 Task: Look for space in Roskilde, Denmark from 9th August, 2023 to 12th August, 2023 for 1 adult in price range Rs.6000 to Rs.15000. Place can be entire place with 1  bedroom having 1 bed and 1 bathroom. Property type can be house, flat, guest house. Amenities needed are: wifi. Booking option can be shelf check-in. Required host language is English.
Action: Mouse moved to (660, 95)
Screenshot: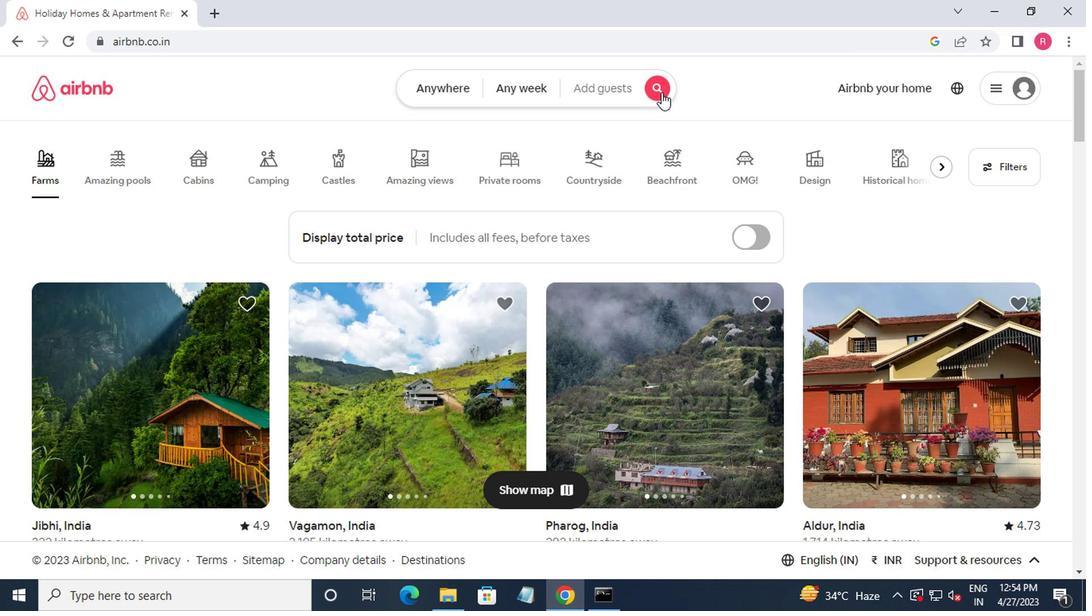 
Action: Mouse pressed left at (660, 95)
Screenshot: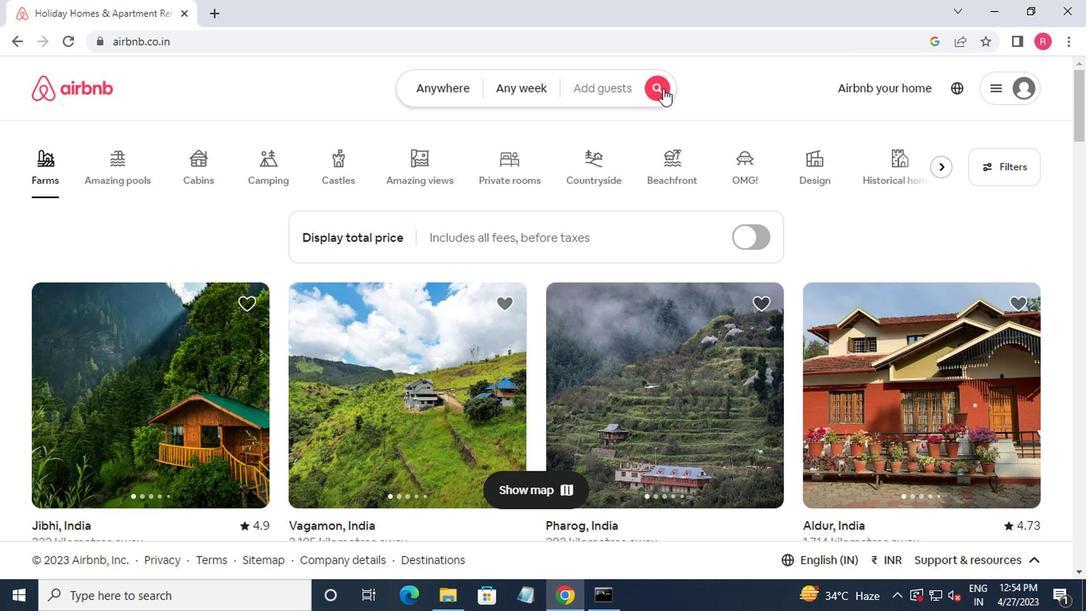 
Action: Mouse moved to (286, 173)
Screenshot: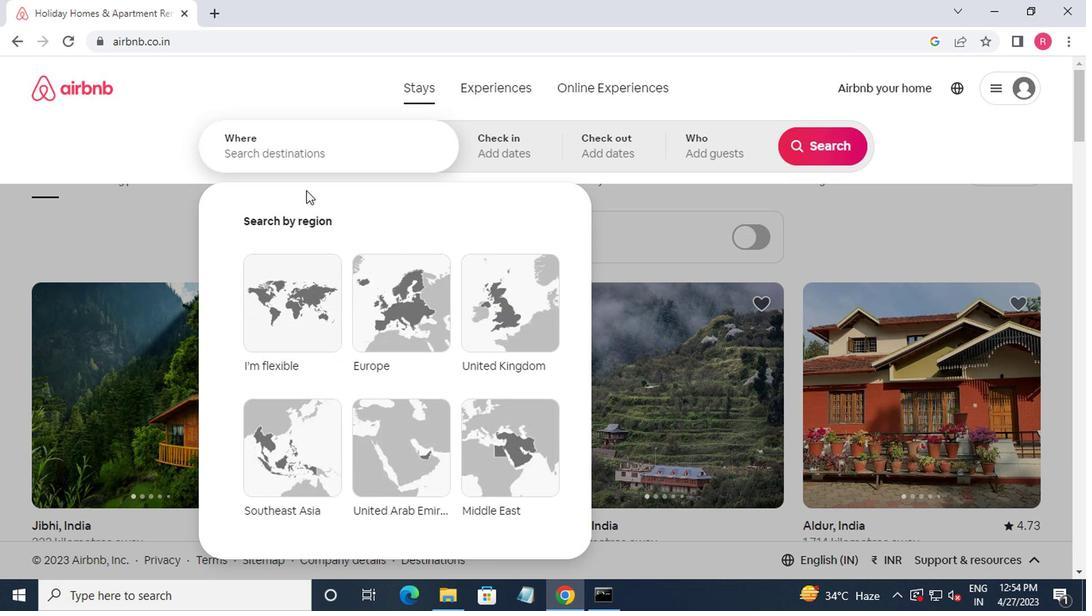 
Action: Mouse pressed left at (286, 173)
Screenshot: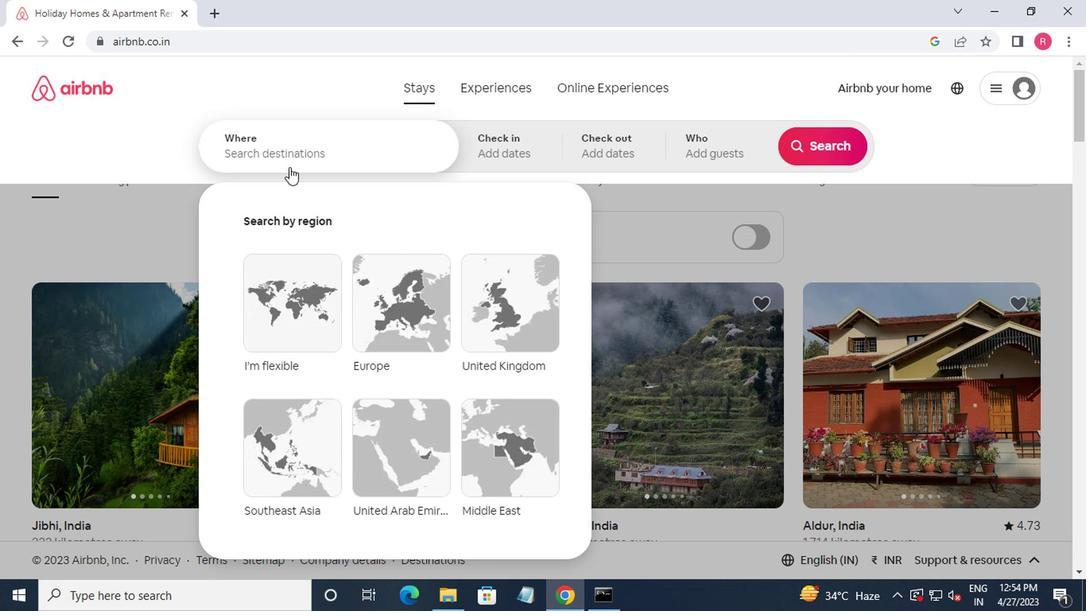
Action: Mouse moved to (306, 173)
Screenshot: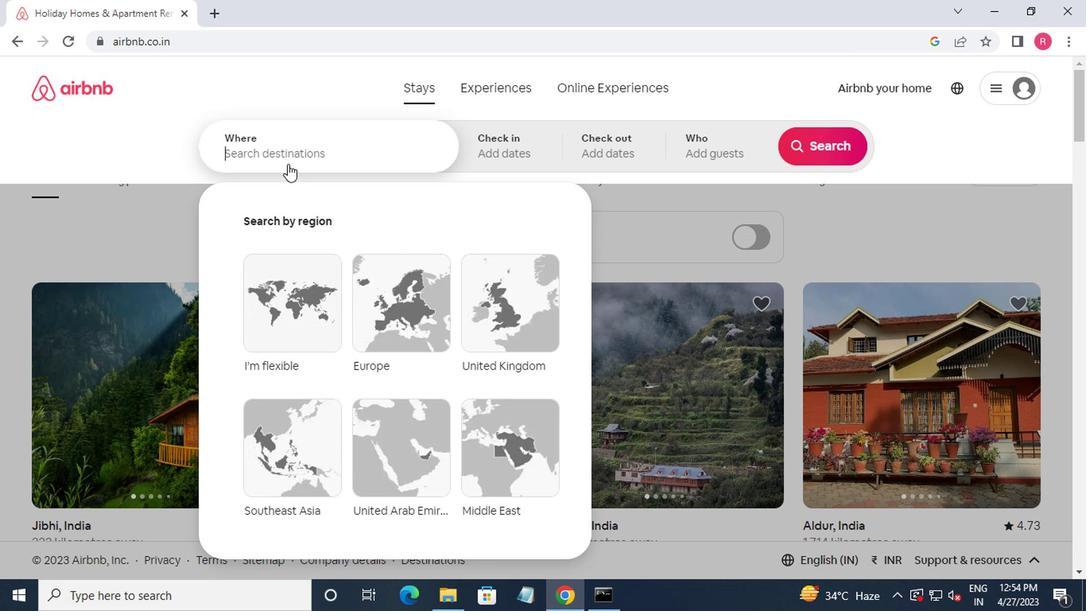 
Action: Key pressed so<Key.backspace><Key.backspace><Key.backspace>roskilde,de<Key.down><Key.enter>
Screenshot: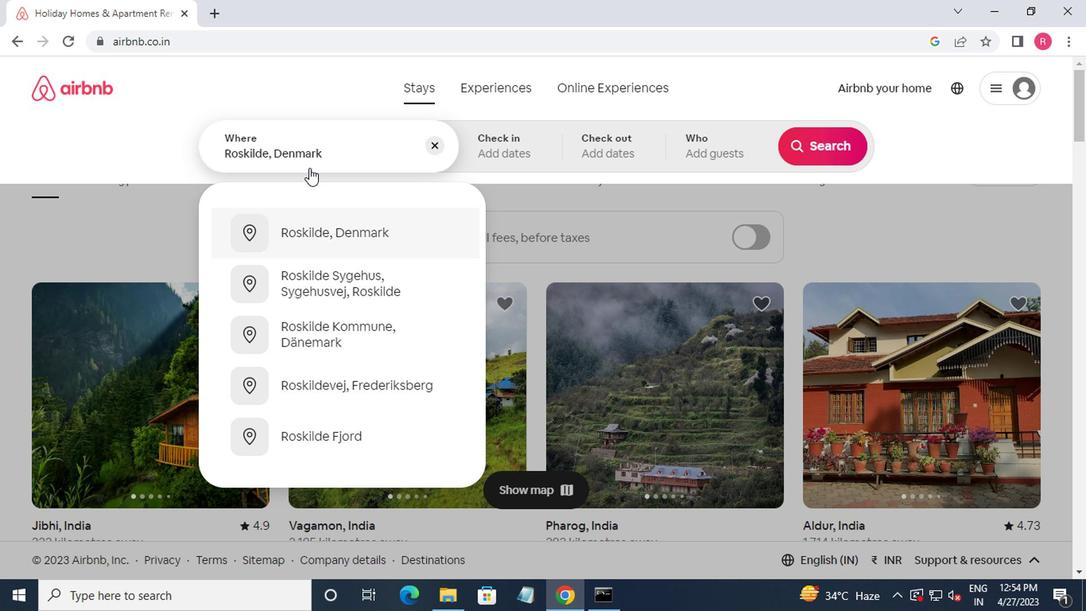 
Action: Mouse moved to (808, 281)
Screenshot: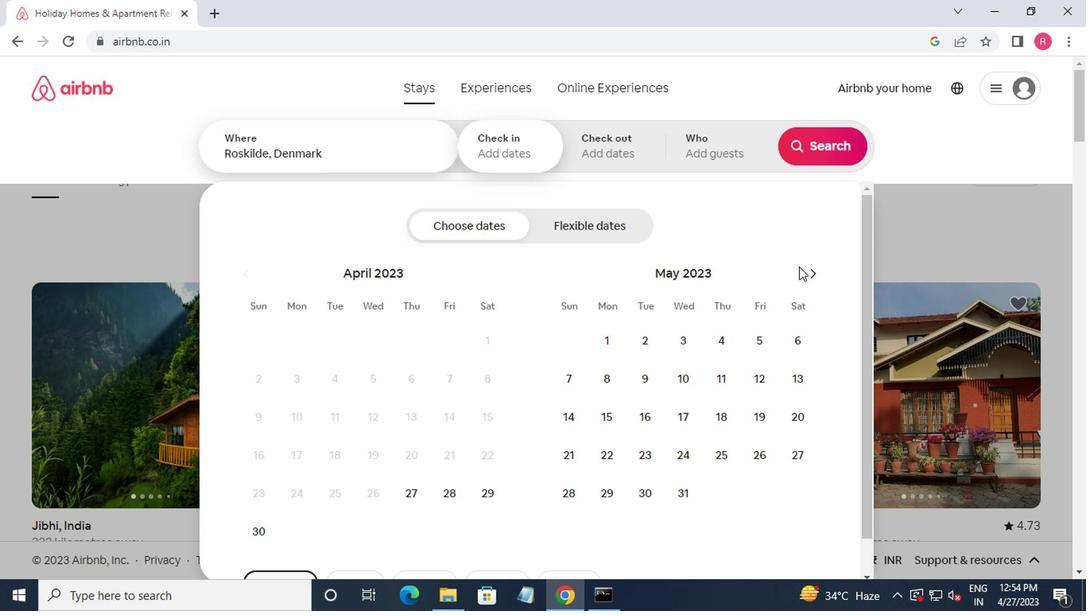 
Action: Mouse pressed left at (808, 281)
Screenshot: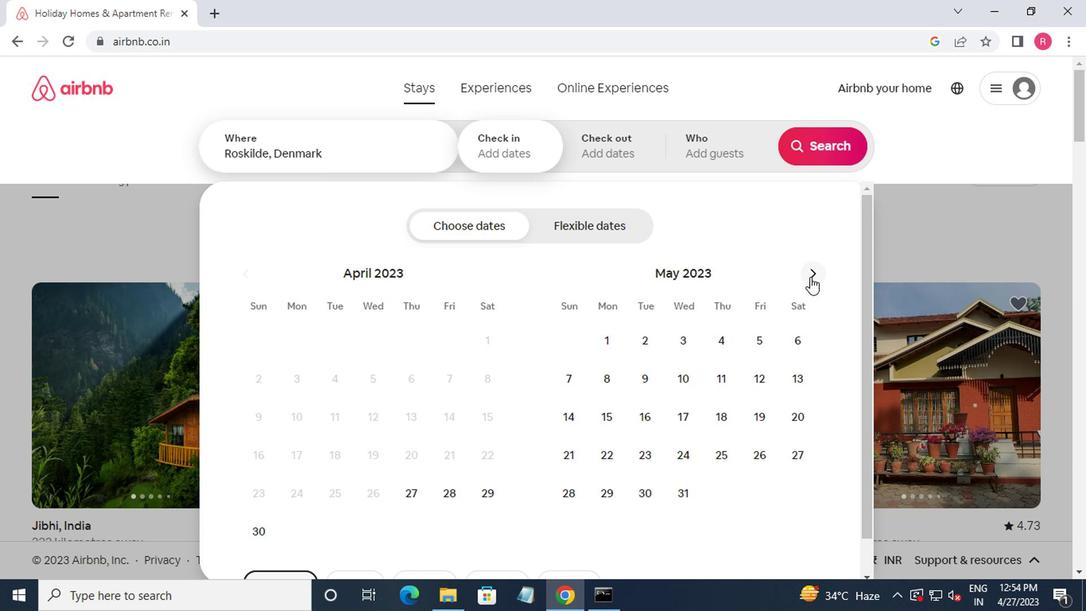 
Action: Mouse pressed left at (808, 281)
Screenshot: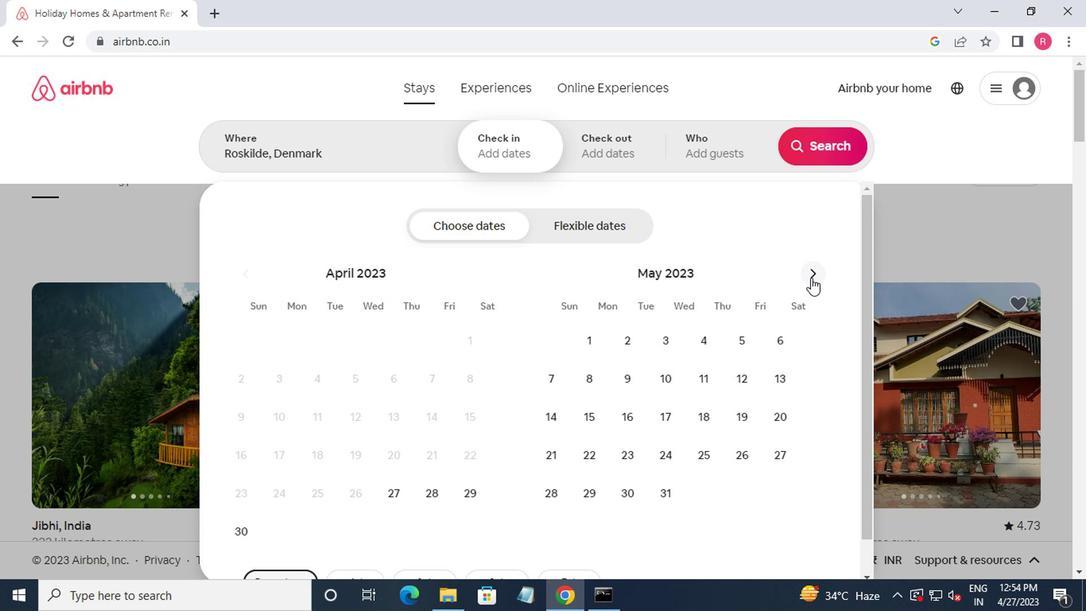 
Action: Mouse pressed left at (808, 281)
Screenshot: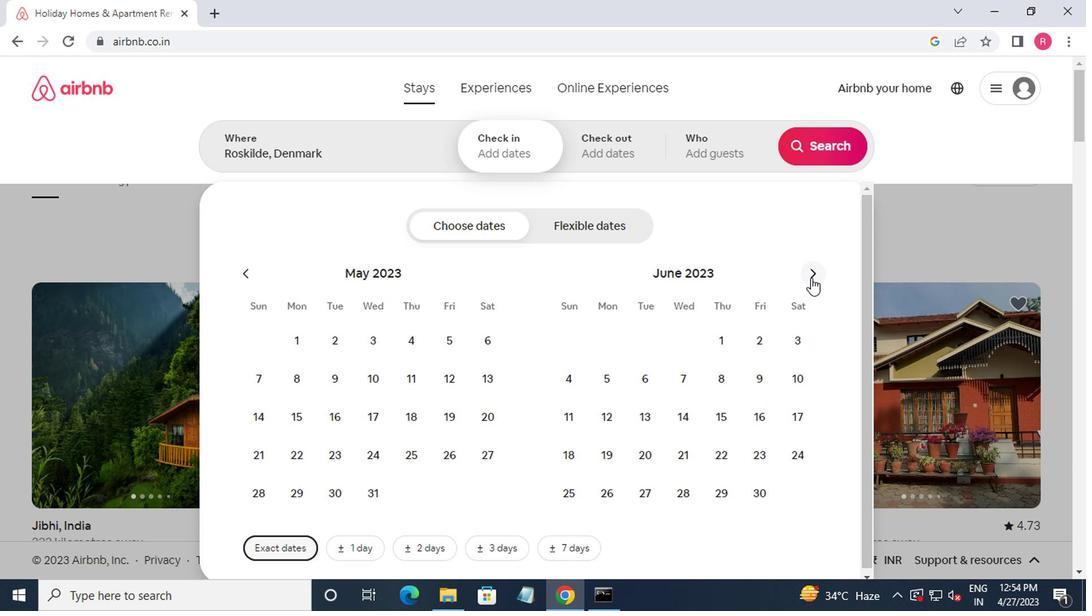 
Action: Mouse moved to (678, 381)
Screenshot: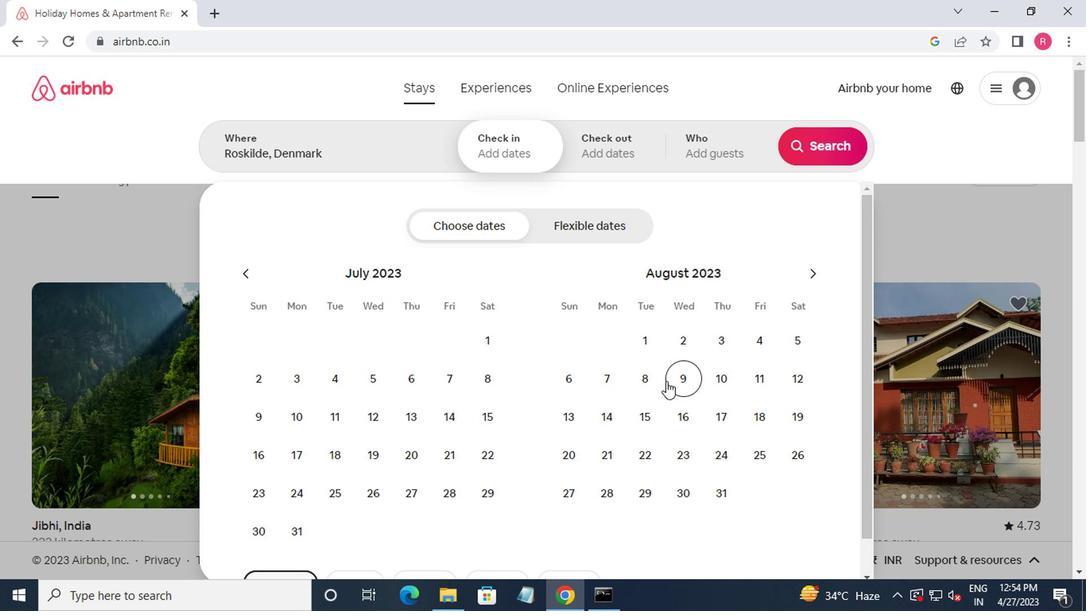 
Action: Mouse pressed left at (678, 381)
Screenshot: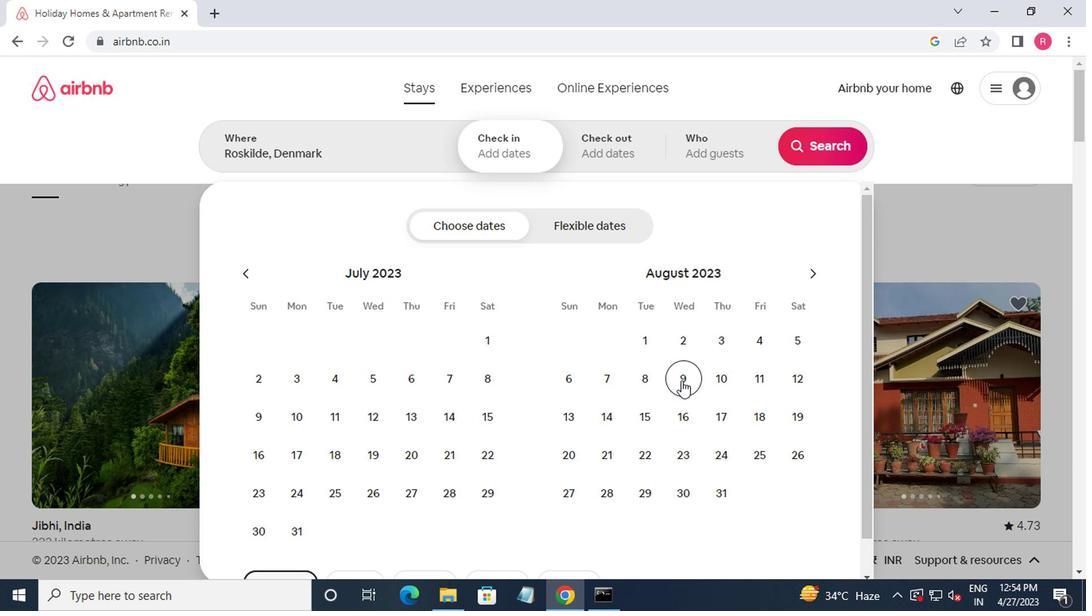 
Action: Mouse moved to (783, 389)
Screenshot: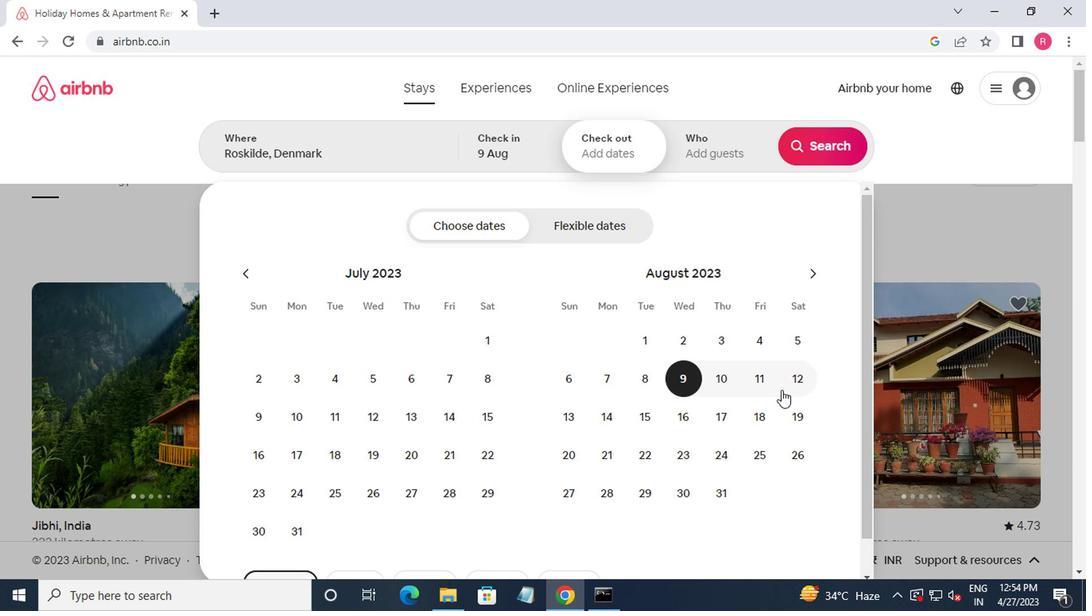 
Action: Mouse pressed left at (783, 389)
Screenshot: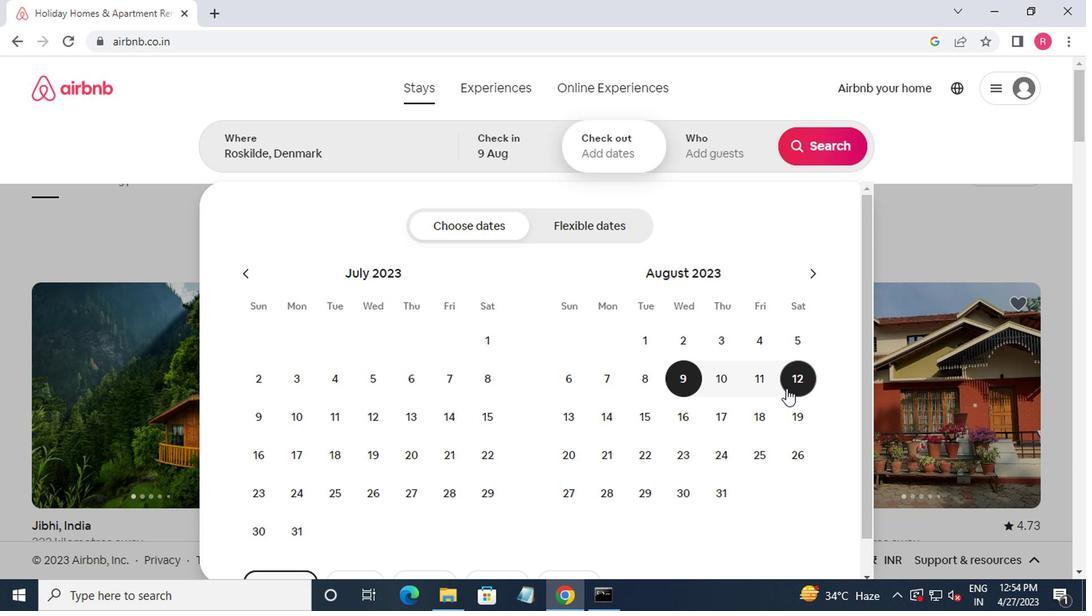 
Action: Mouse moved to (693, 148)
Screenshot: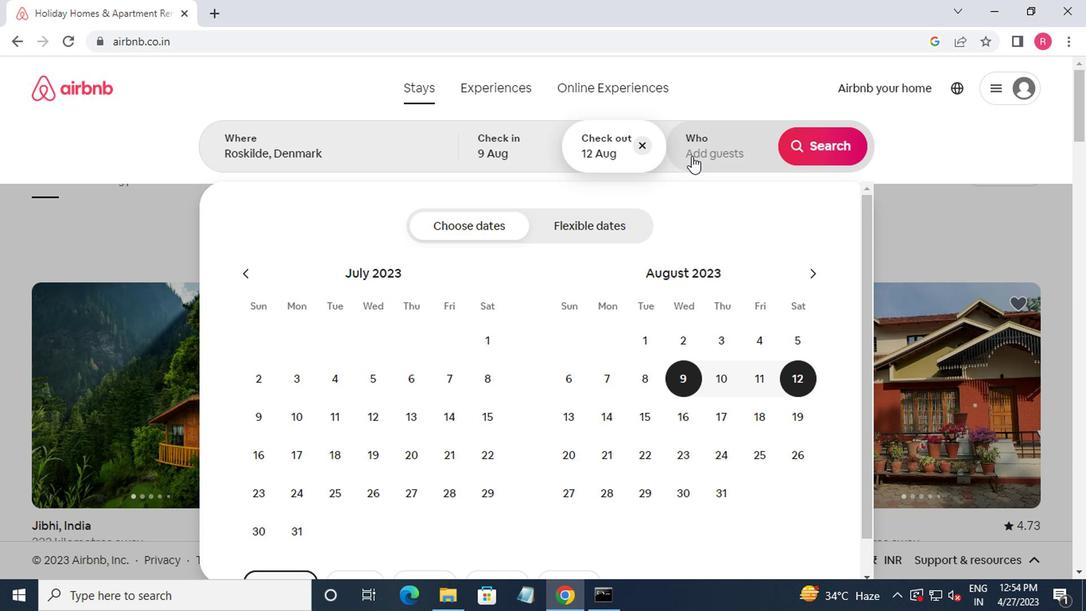 
Action: Mouse pressed left at (693, 148)
Screenshot: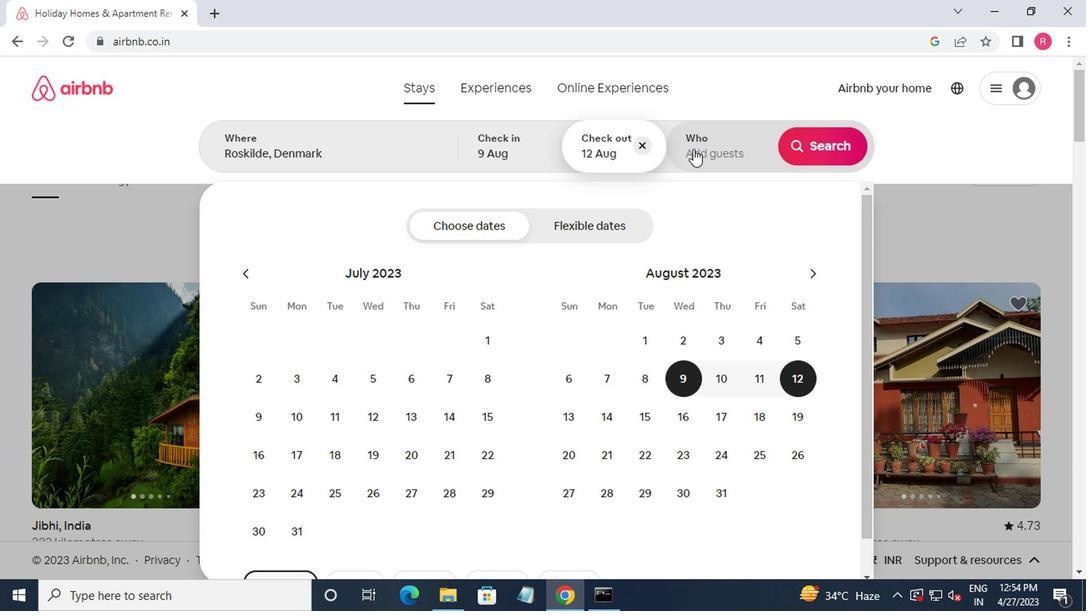 
Action: Mouse moved to (834, 238)
Screenshot: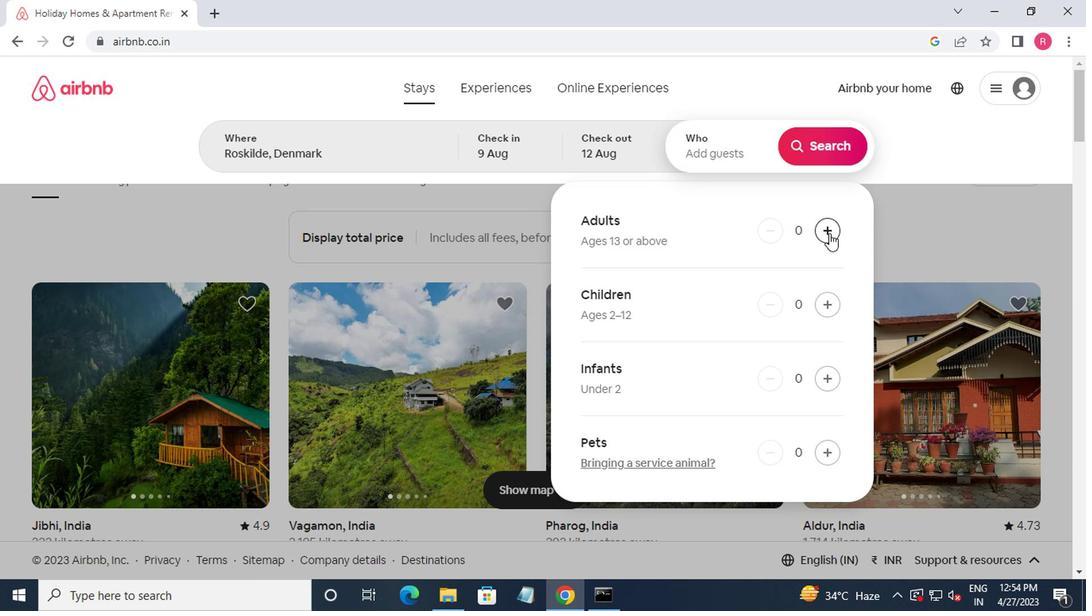 
Action: Mouse pressed left at (834, 238)
Screenshot: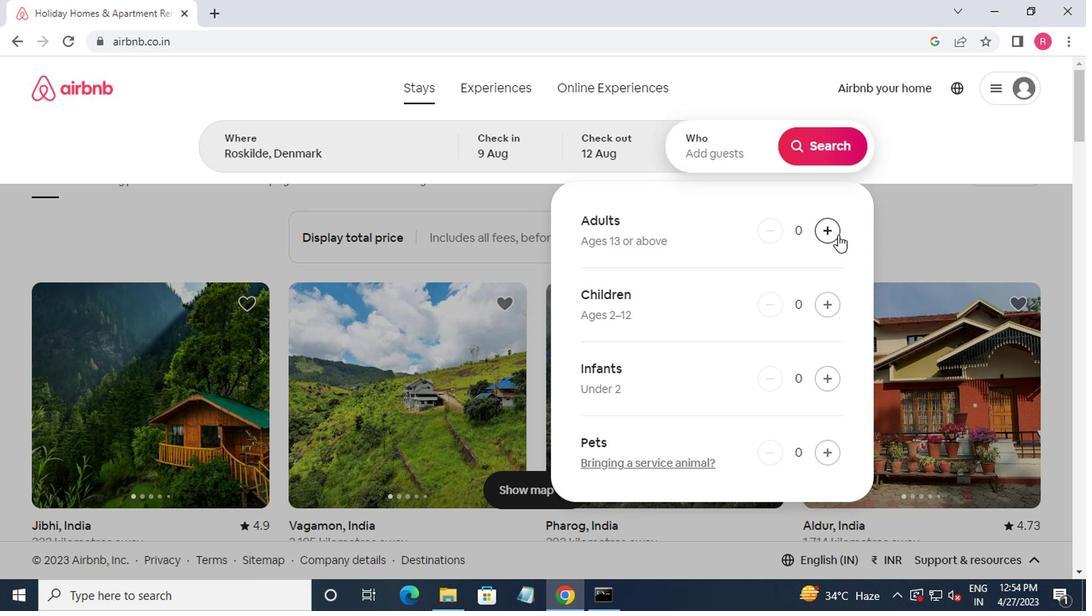 
Action: Mouse moved to (806, 151)
Screenshot: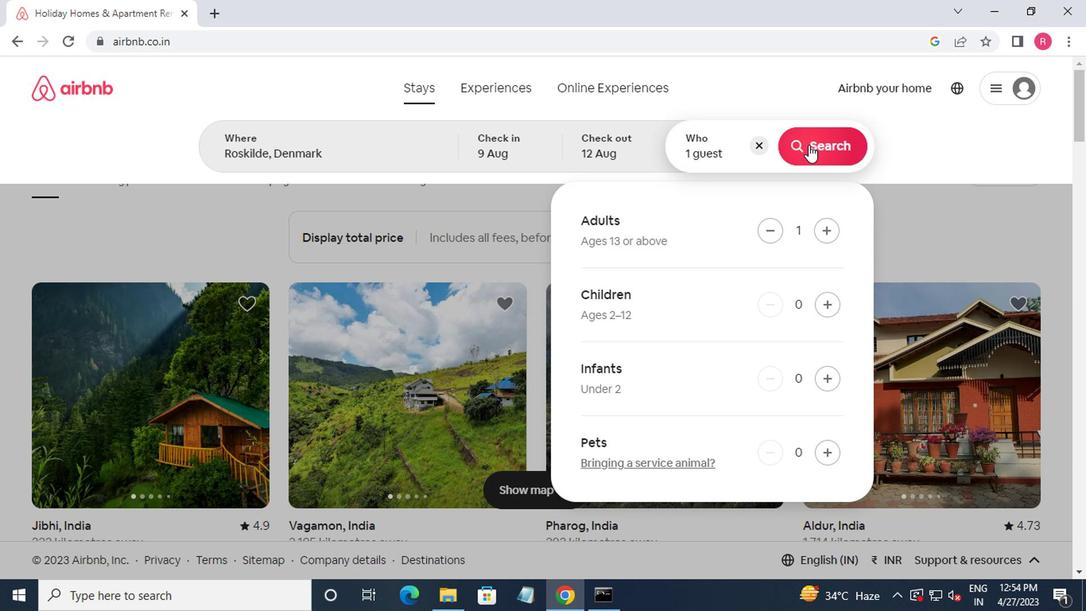 
Action: Mouse pressed left at (806, 151)
Screenshot: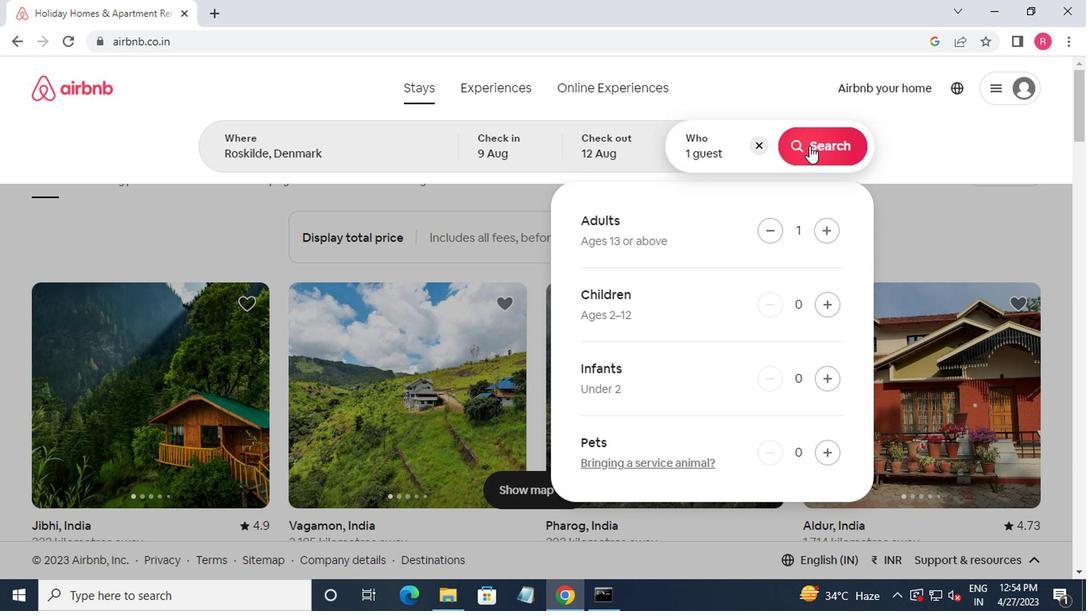 
Action: Mouse moved to (1003, 157)
Screenshot: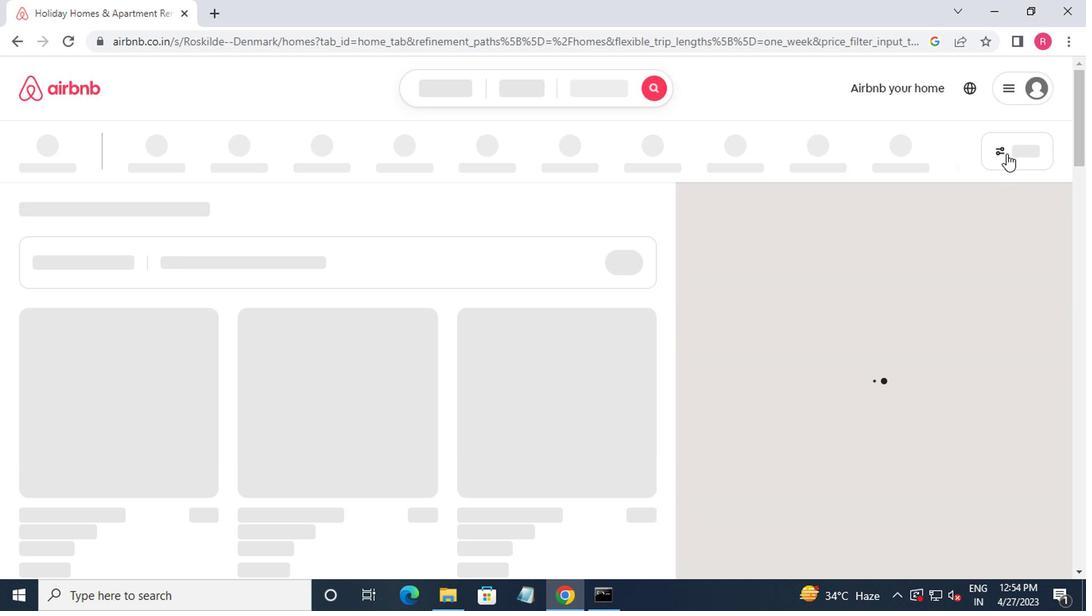 
Action: Mouse pressed left at (1003, 157)
Screenshot: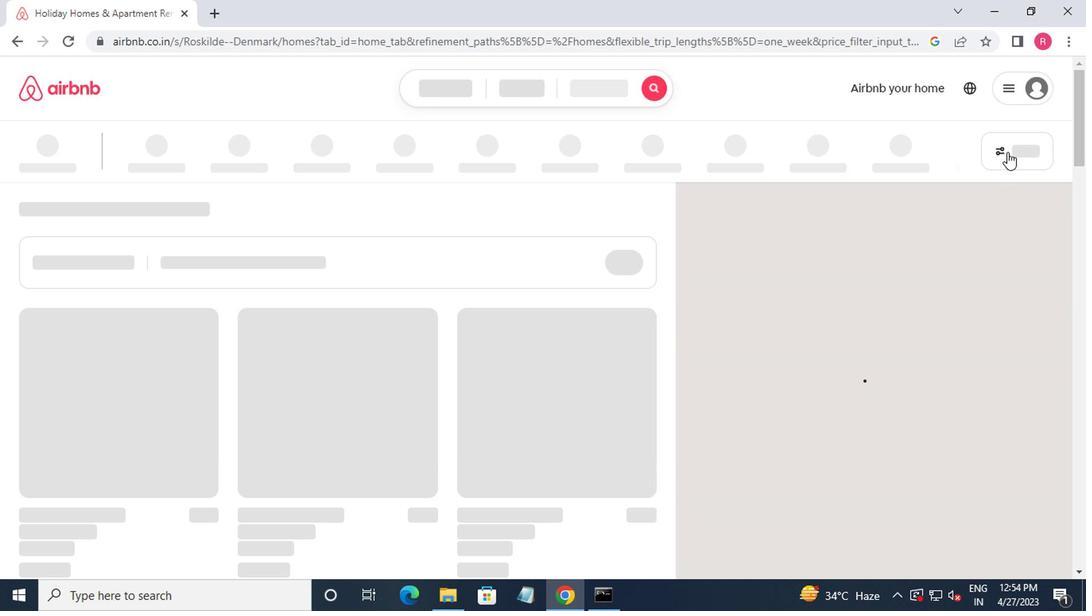
Action: Mouse moved to (354, 352)
Screenshot: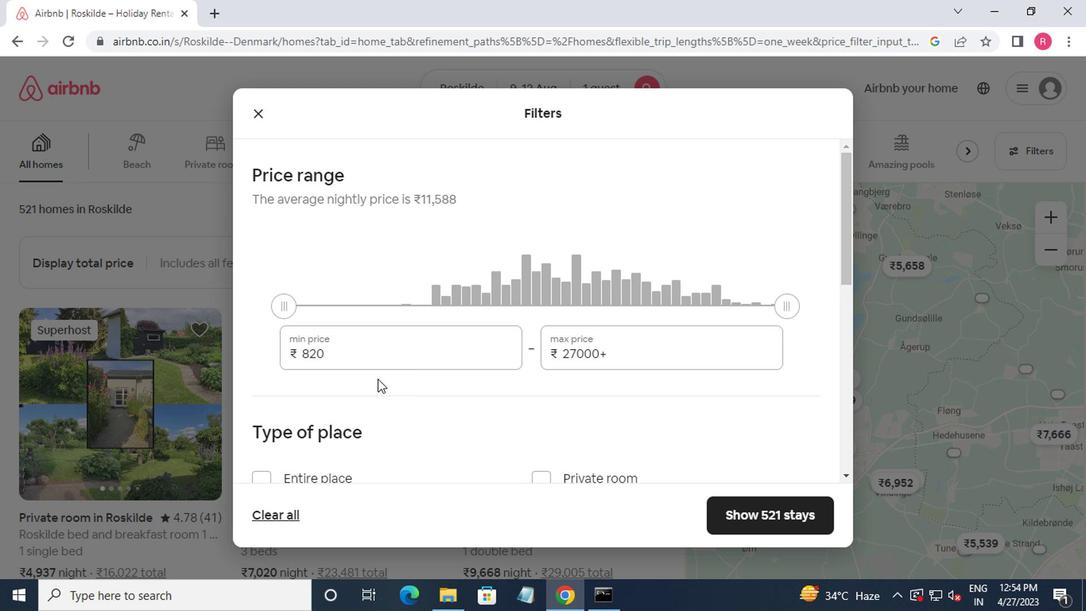 
Action: Mouse pressed left at (354, 352)
Screenshot: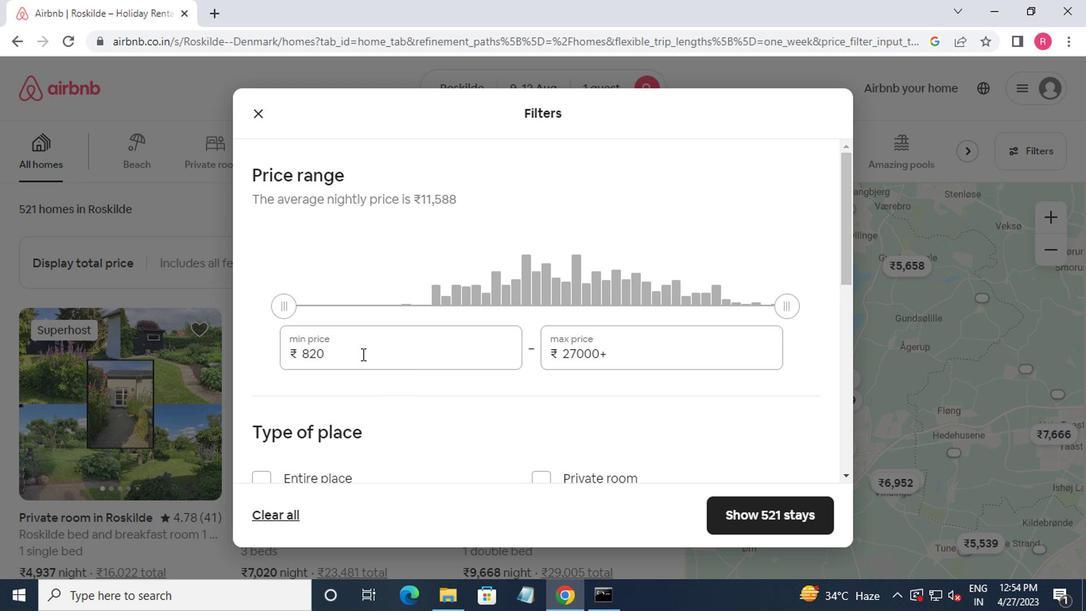 
Action: Mouse moved to (384, 339)
Screenshot: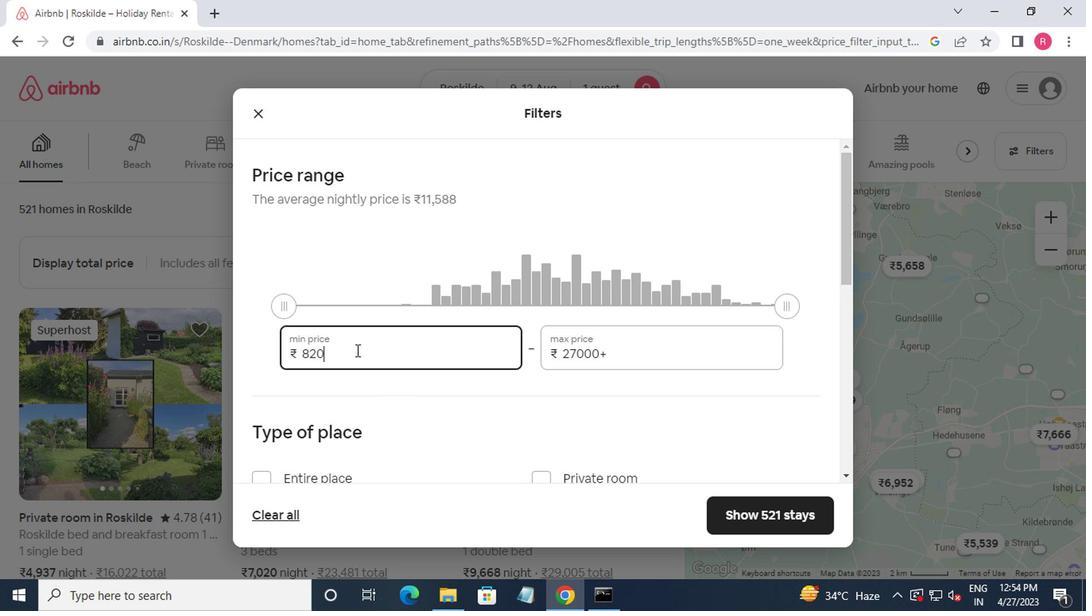 
Action: Key pressed <Key.backspace><Key.backspace><Key.backspace><Key.backspace><Key.backspace>6000<Key.tab>1<Key.backspace><Key.backspace><Key.backspace><Key.backspace><Key.backspace><Key.backspace><Key.backspace><Key.backspace><Key.backspace><Key.backspace><Key.backspace><Key.backspace>15000
Screenshot: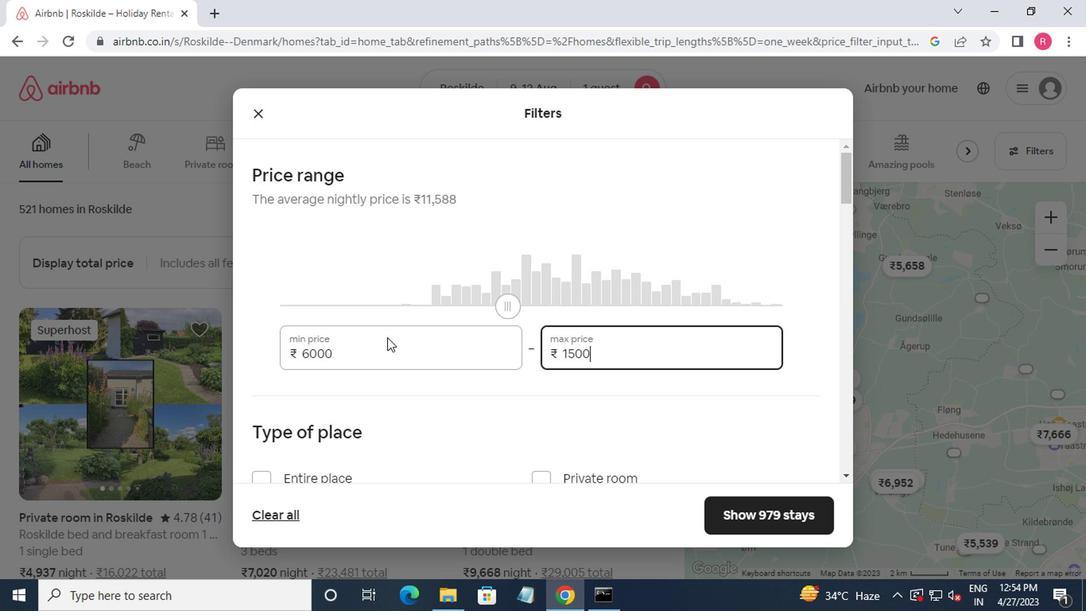 
Action: Mouse moved to (383, 337)
Screenshot: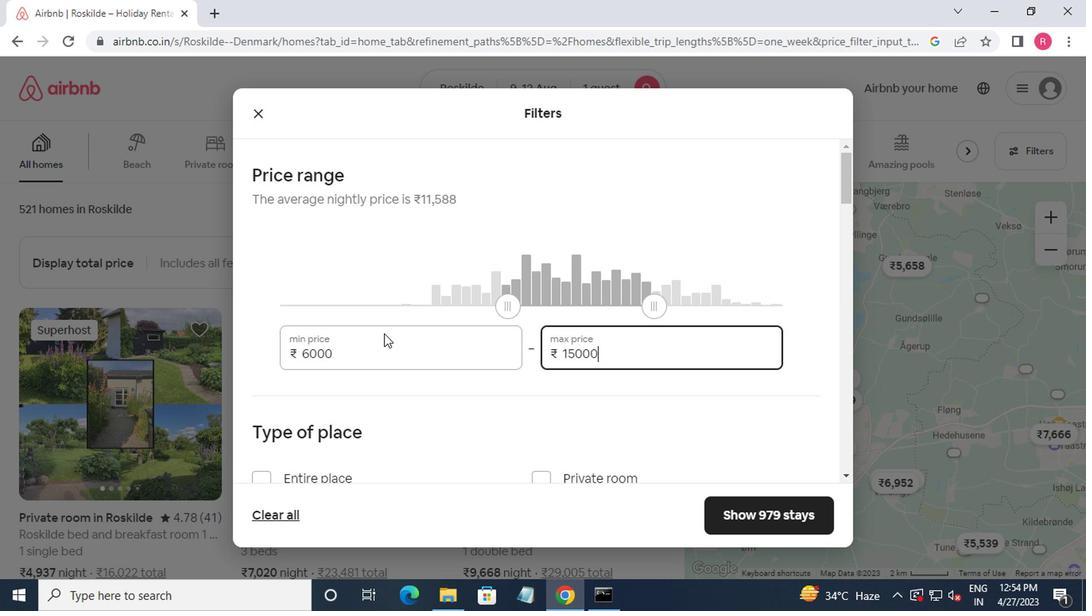 
Action: Mouse scrolled (383, 336) with delta (0, -1)
Screenshot: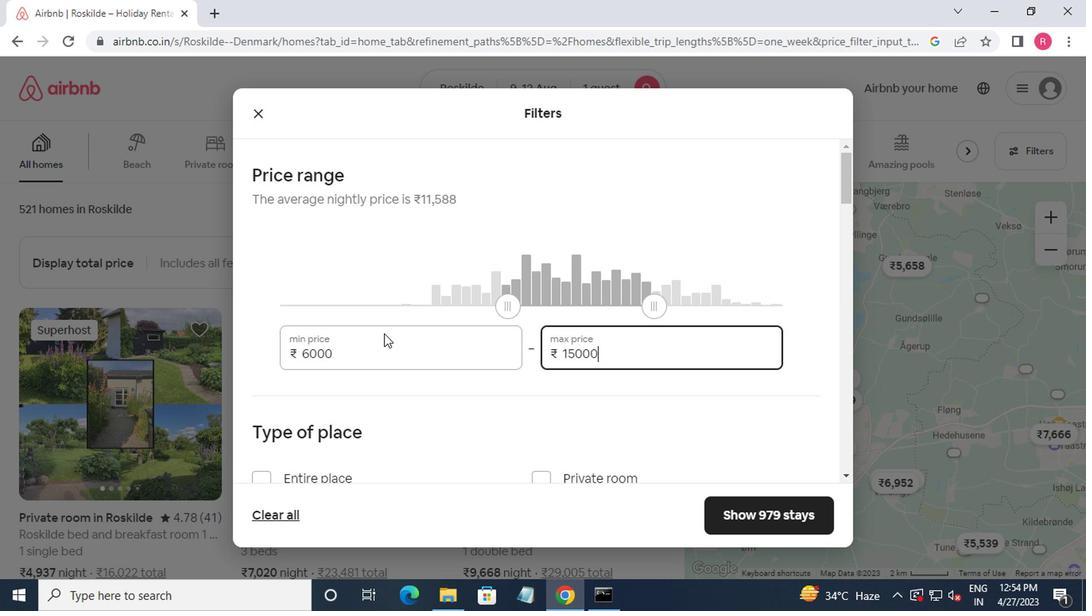 
Action: Mouse moved to (384, 337)
Screenshot: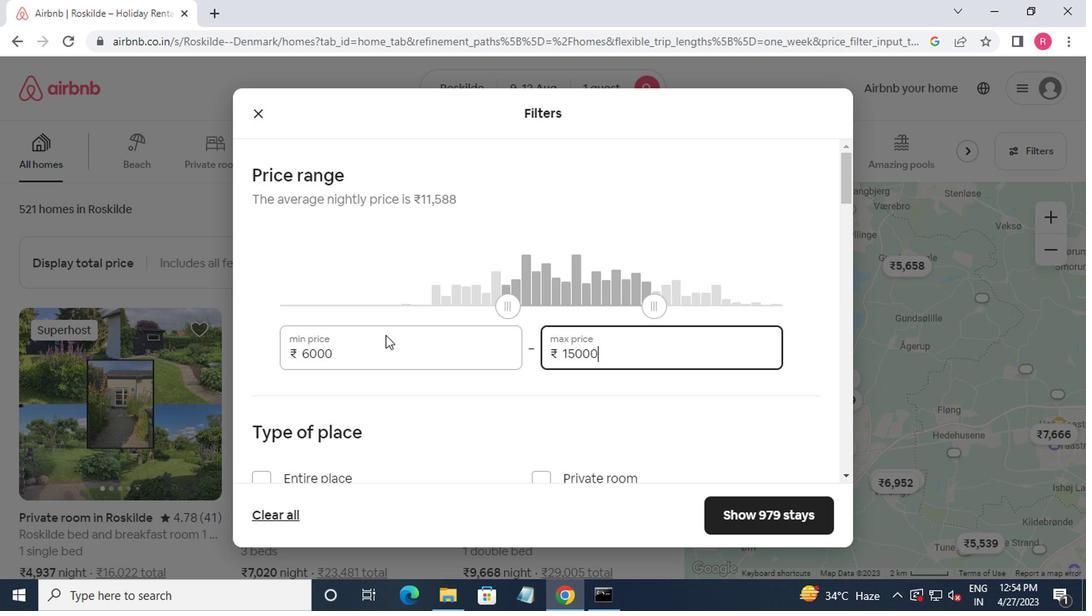 
Action: Mouse scrolled (384, 336) with delta (0, -1)
Screenshot: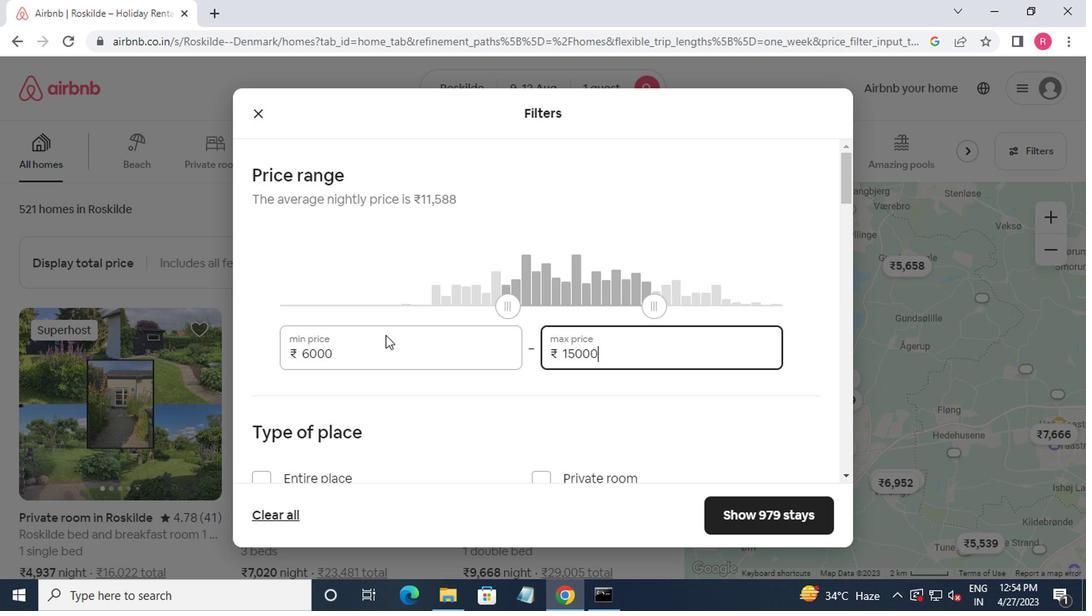 
Action: Mouse moved to (262, 333)
Screenshot: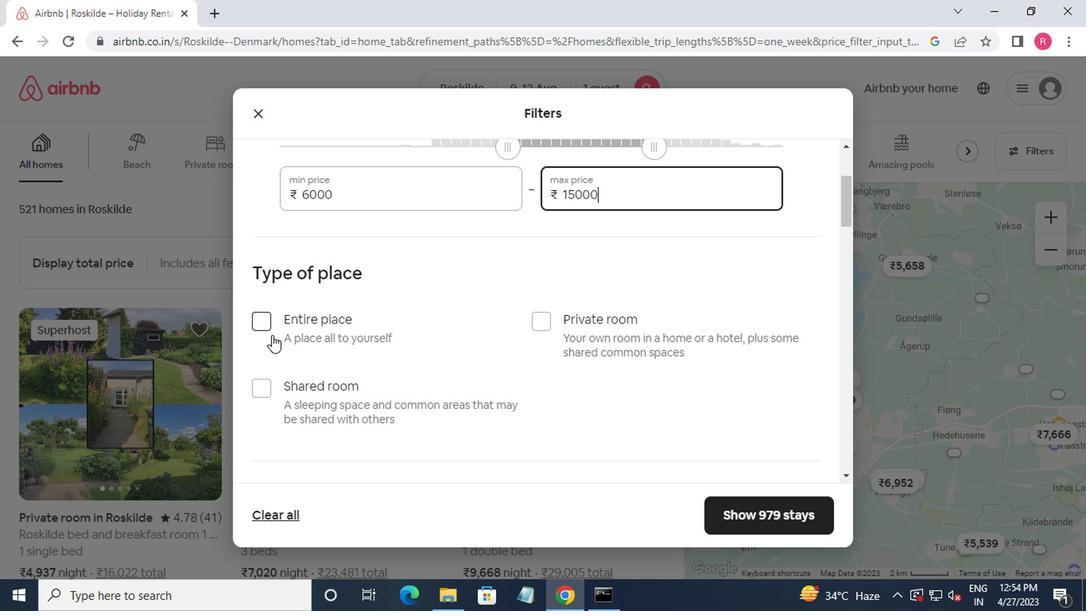 
Action: Mouse pressed left at (262, 333)
Screenshot: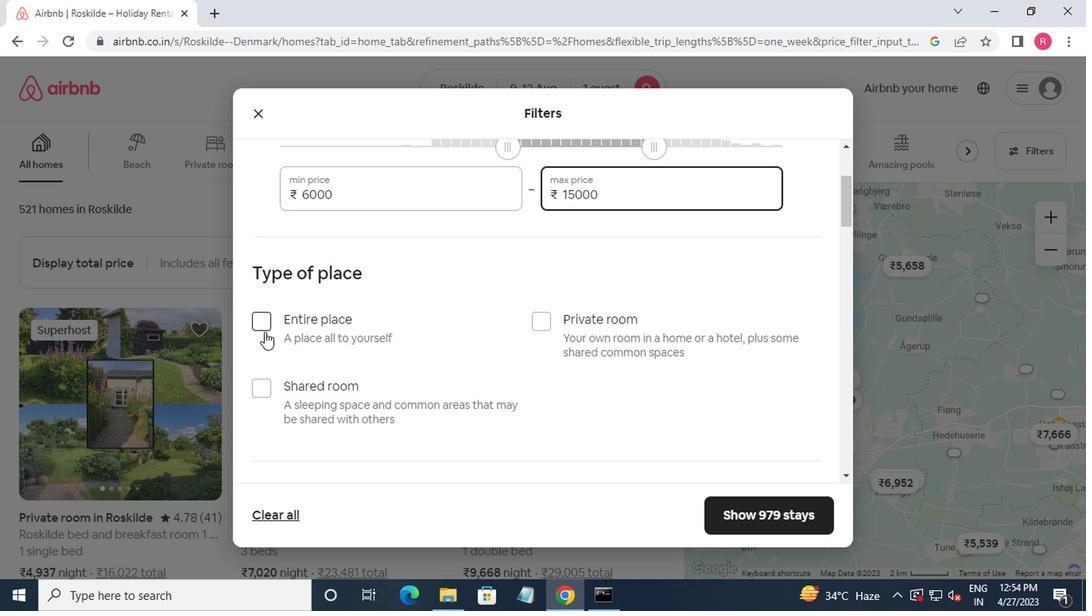 
Action: Mouse scrolled (262, 333) with delta (0, 0)
Screenshot: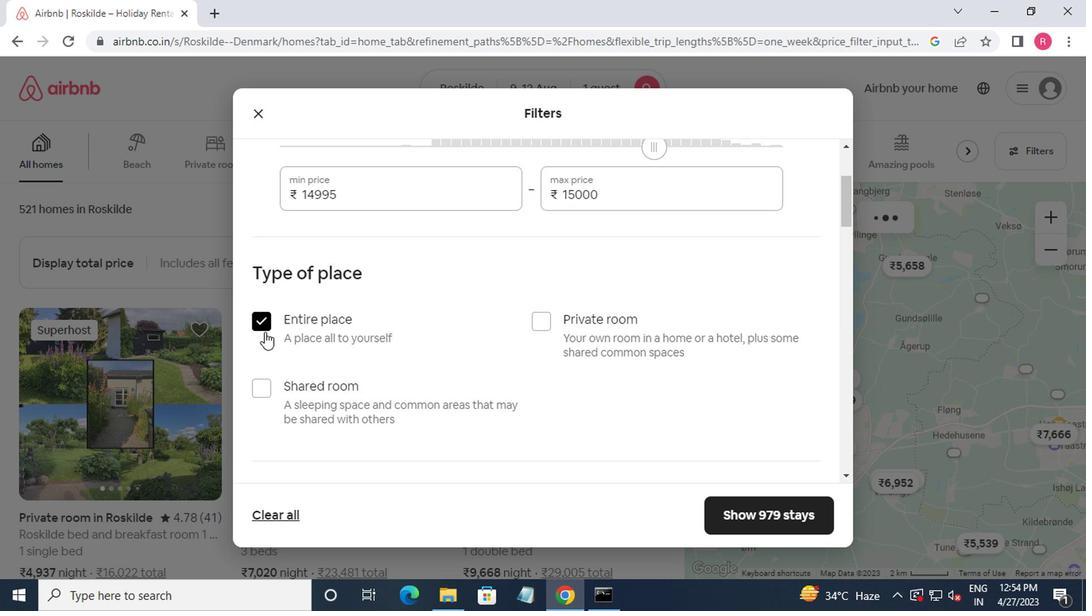 
Action: Mouse moved to (262, 333)
Screenshot: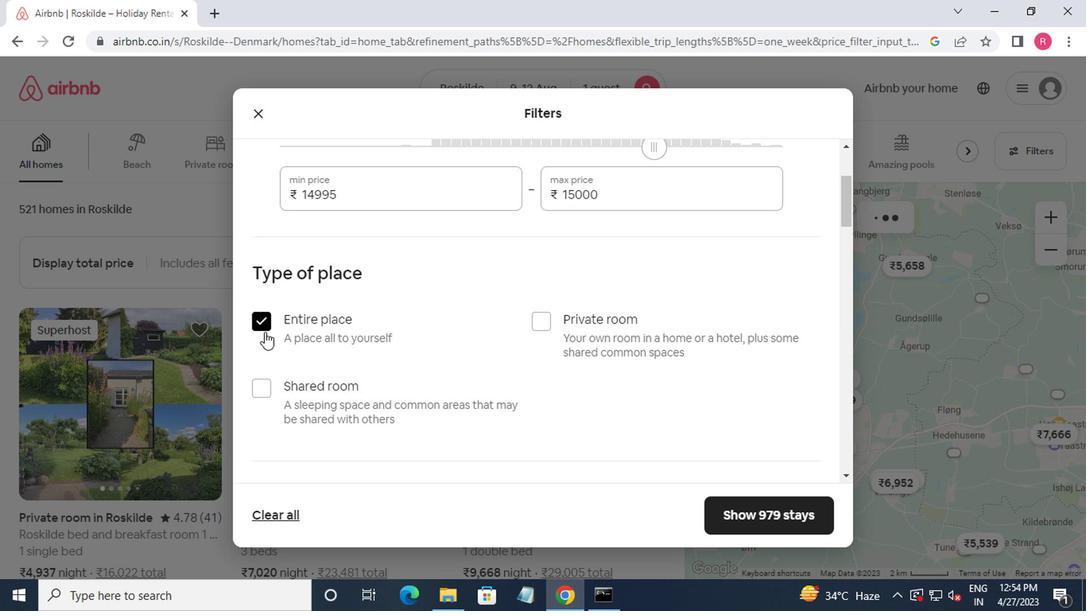 
Action: Mouse scrolled (262, 333) with delta (0, 0)
Screenshot: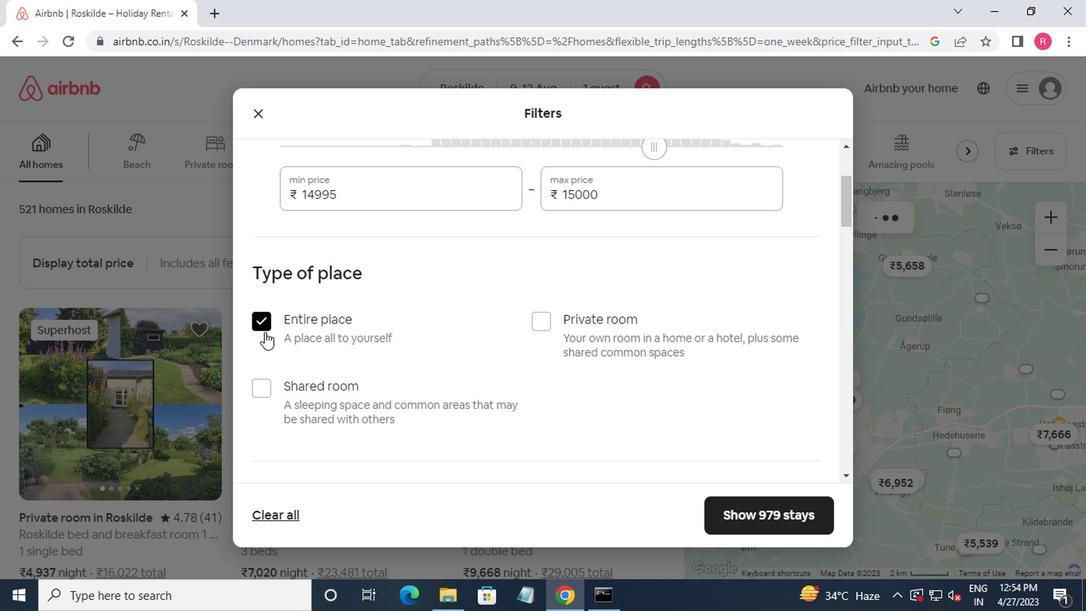 
Action: Mouse moved to (262, 334)
Screenshot: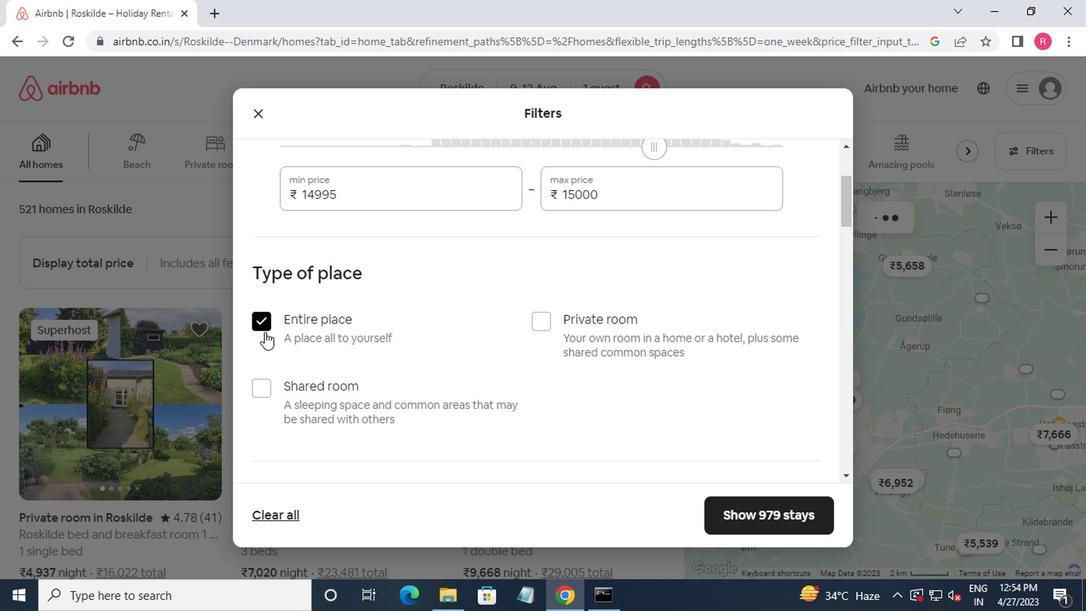 
Action: Mouse scrolled (262, 333) with delta (0, -1)
Screenshot: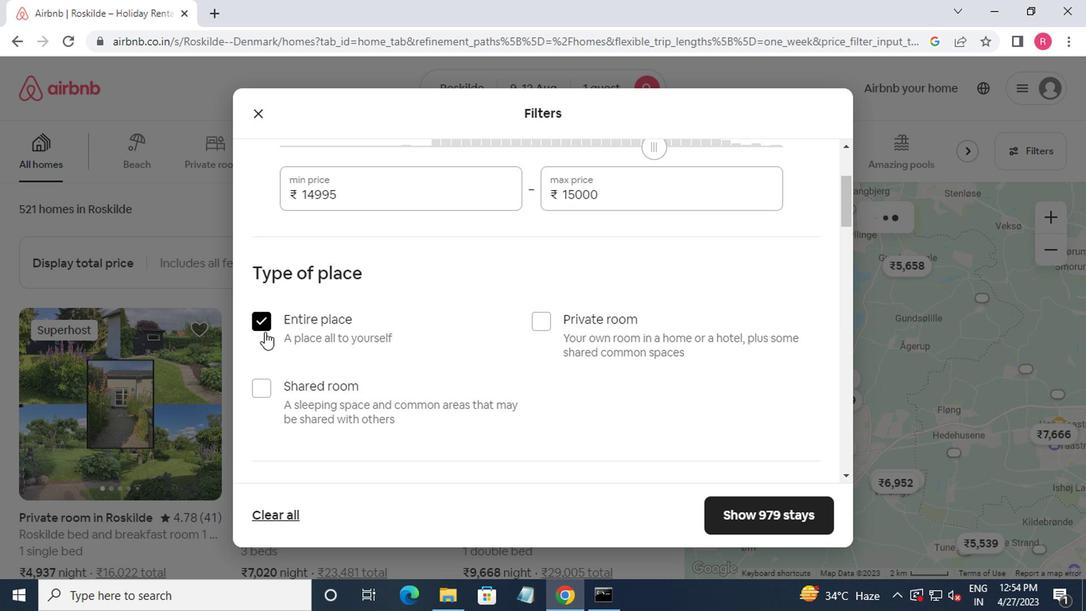 
Action: Mouse moved to (329, 343)
Screenshot: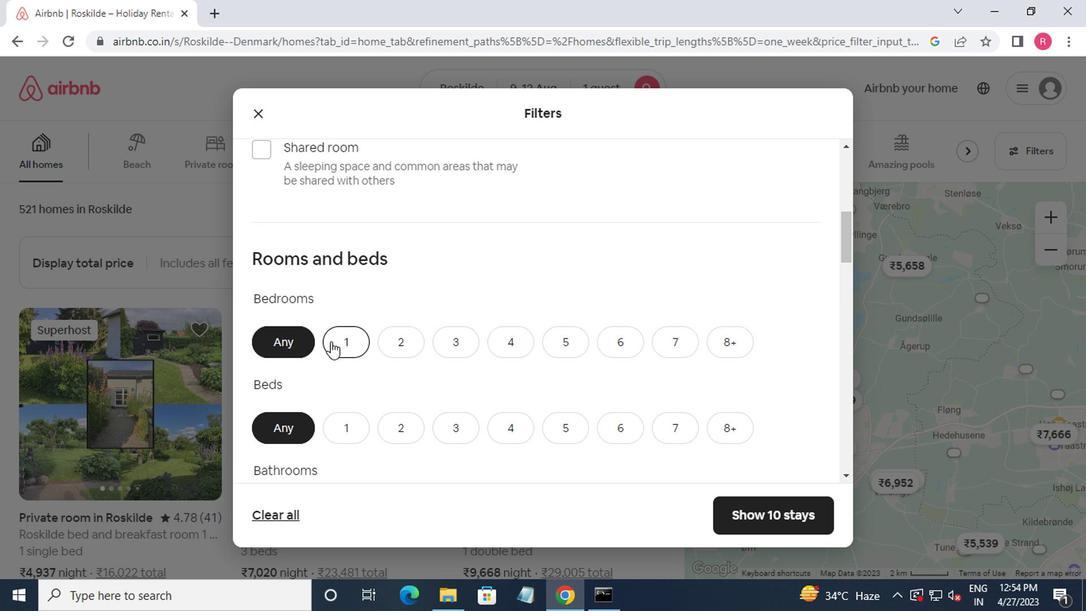 
Action: Mouse pressed left at (329, 343)
Screenshot: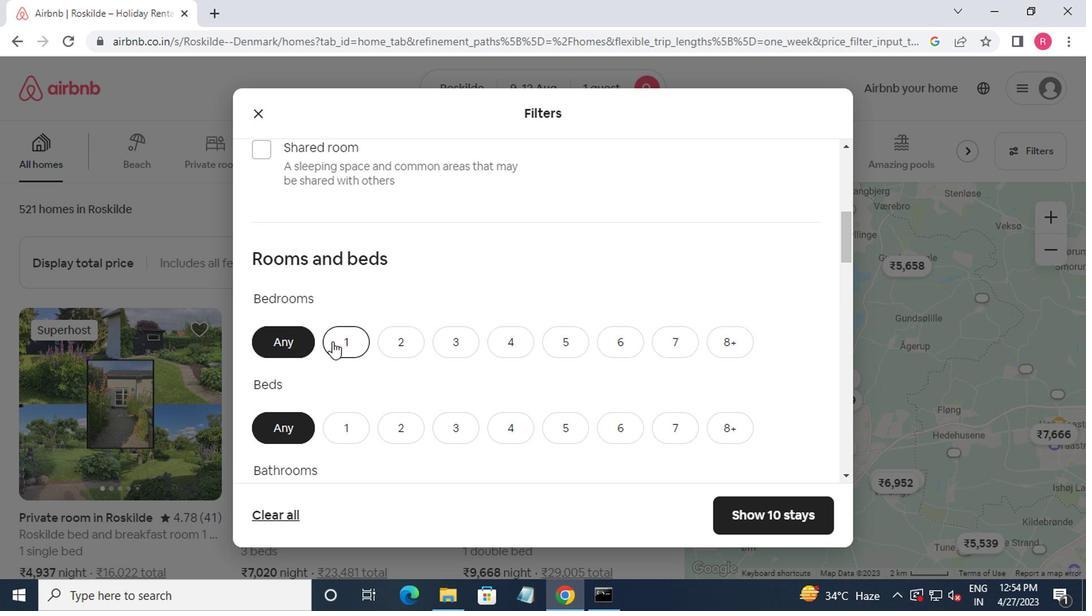 
Action: Mouse moved to (333, 338)
Screenshot: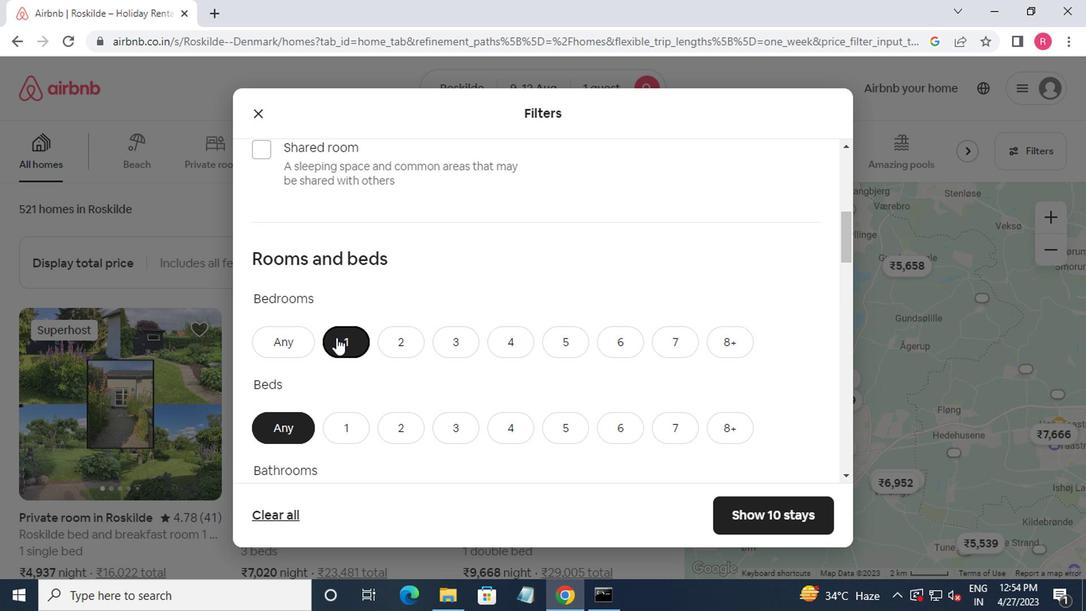 
Action: Mouse scrolled (333, 337) with delta (0, -1)
Screenshot: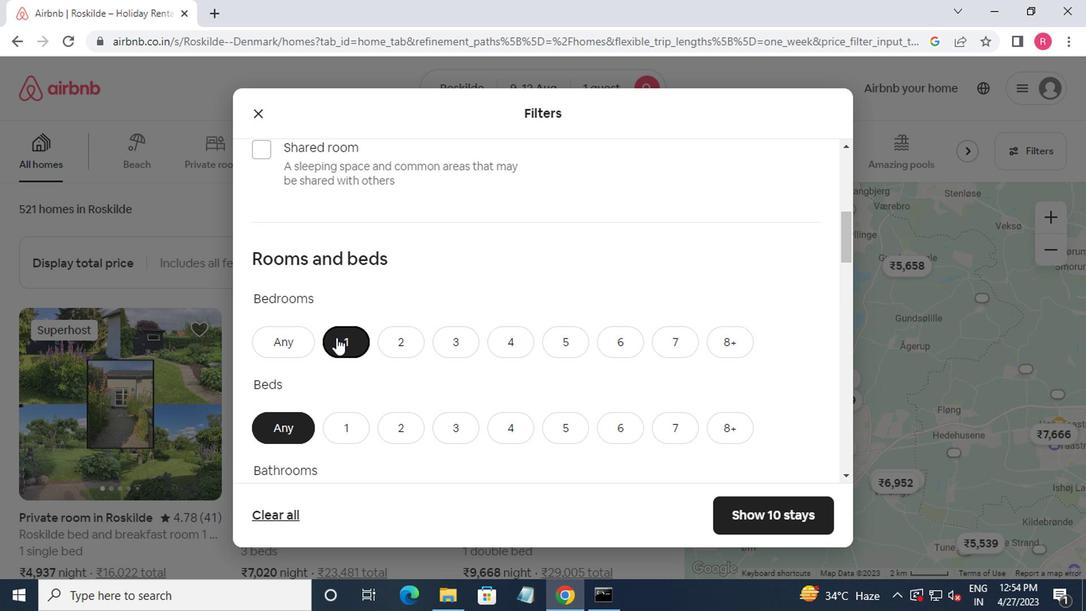 
Action: Mouse moved to (334, 335)
Screenshot: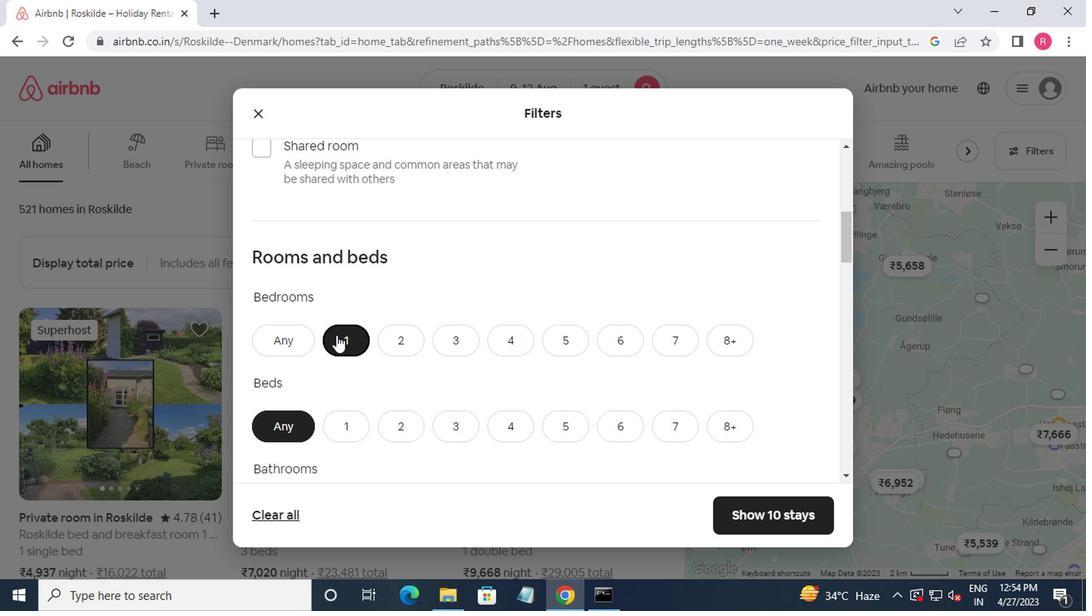 
Action: Mouse scrolled (334, 334) with delta (0, 0)
Screenshot: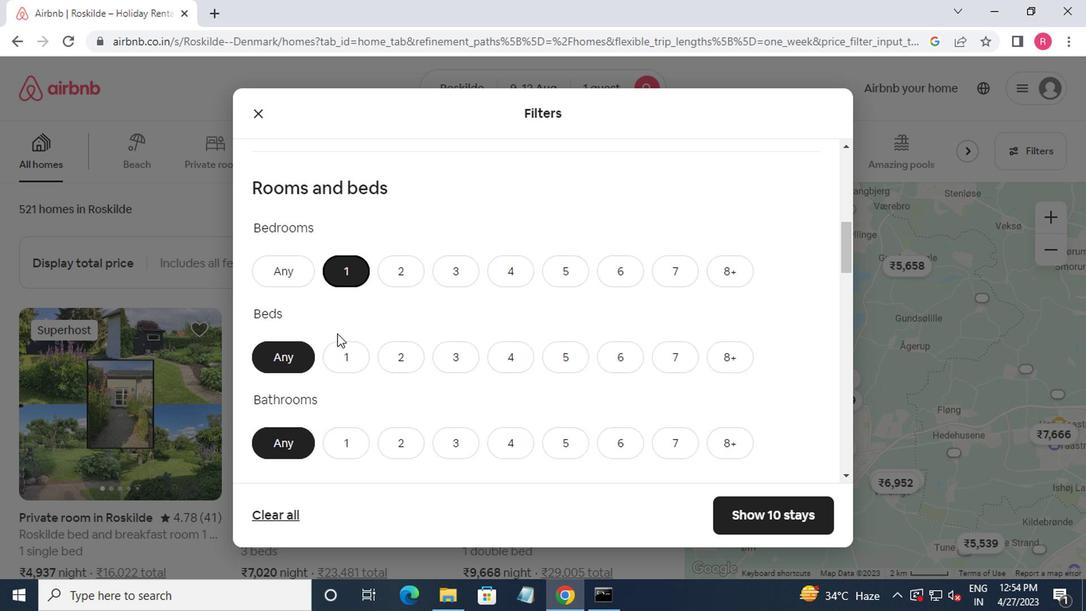
Action: Mouse moved to (353, 275)
Screenshot: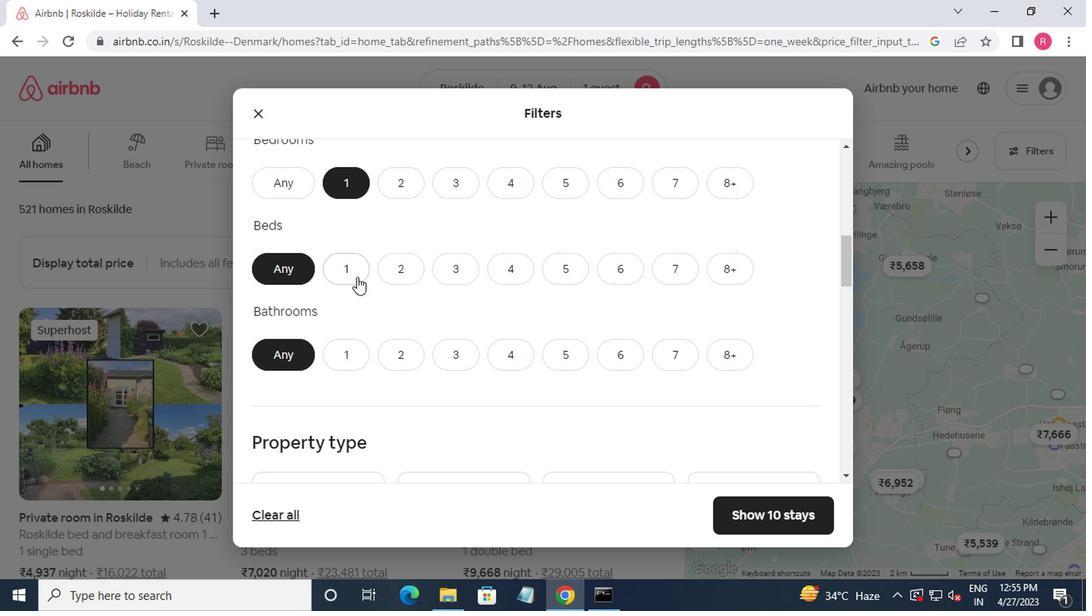
Action: Mouse pressed left at (353, 275)
Screenshot: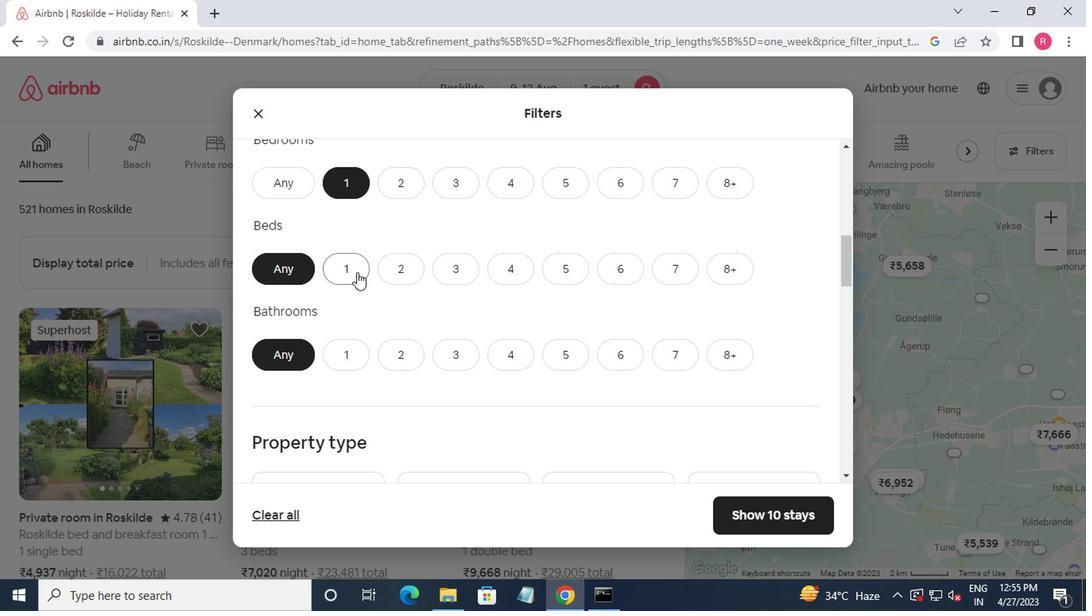 
Action: Mouse moved to (351, 354)
Screenshot: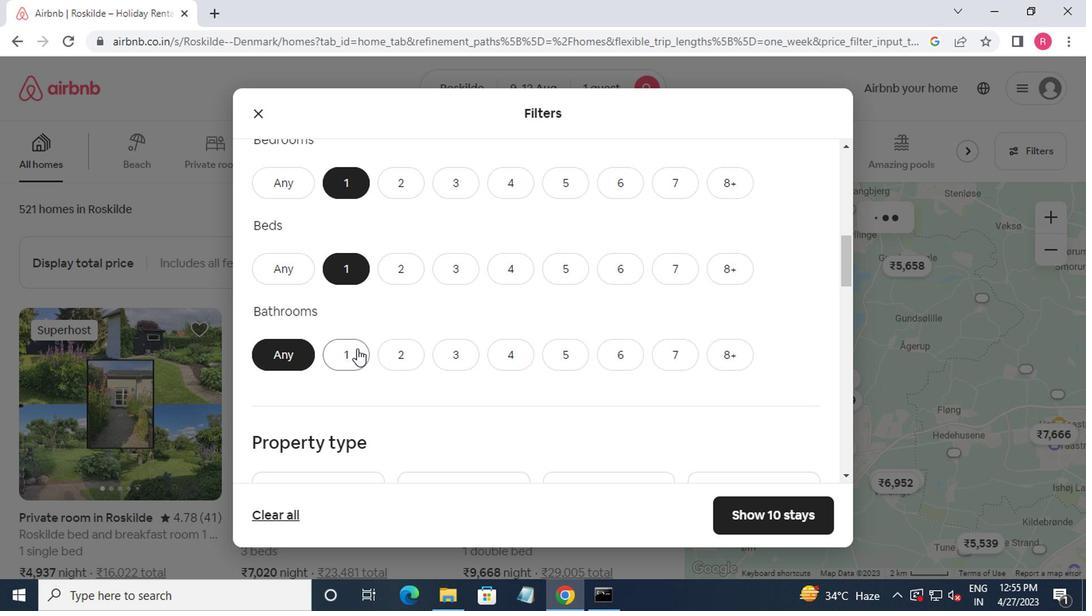 
Action: Mouse pressed left at (351, 354)
Screenshot: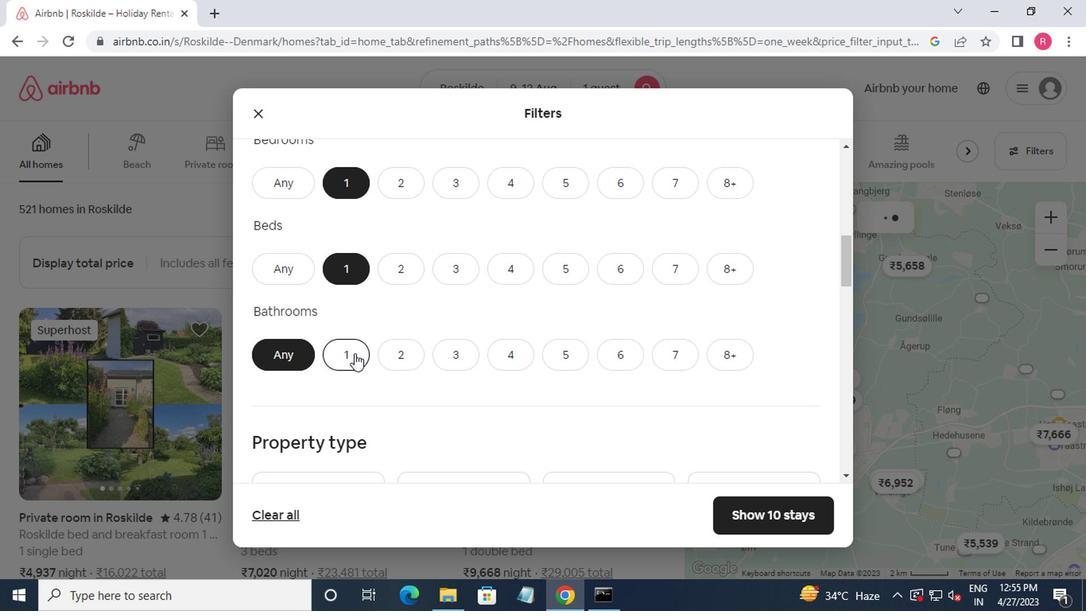 
Action: Mouse moved to (351, 354)
Screenshot: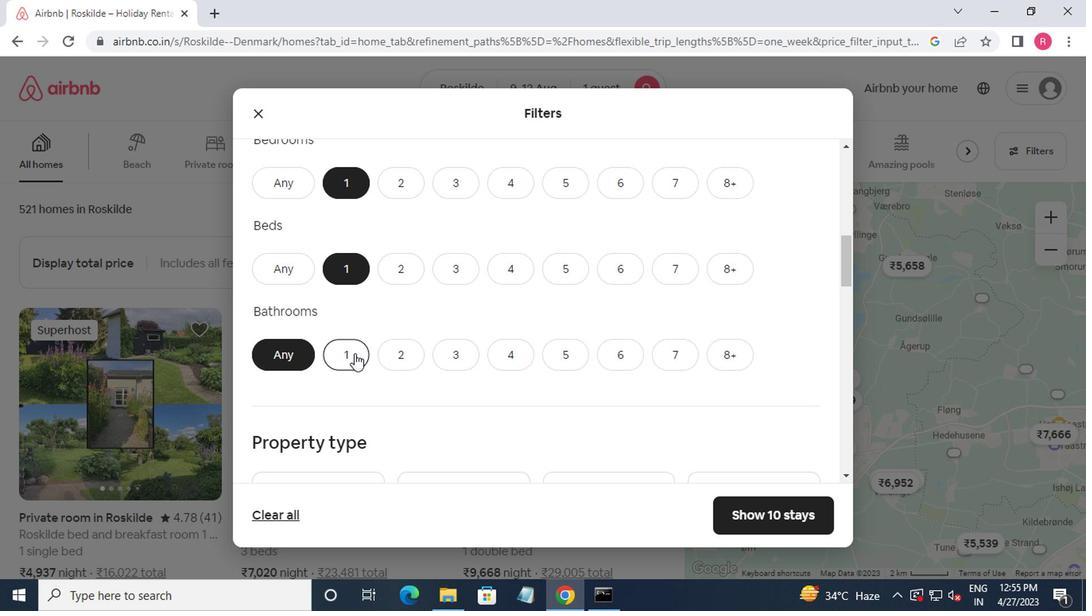 
Action: Mouse scrolled (351, 354) with delta (0, 0)
Screenshot: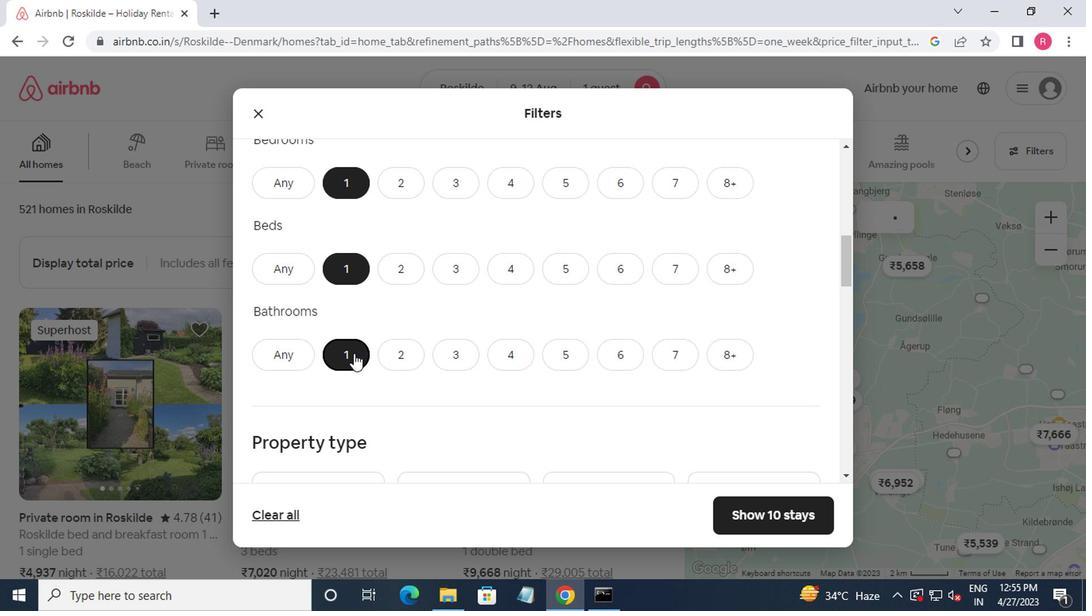 
Action: Mouse moved to (350, 354)
Screenshot: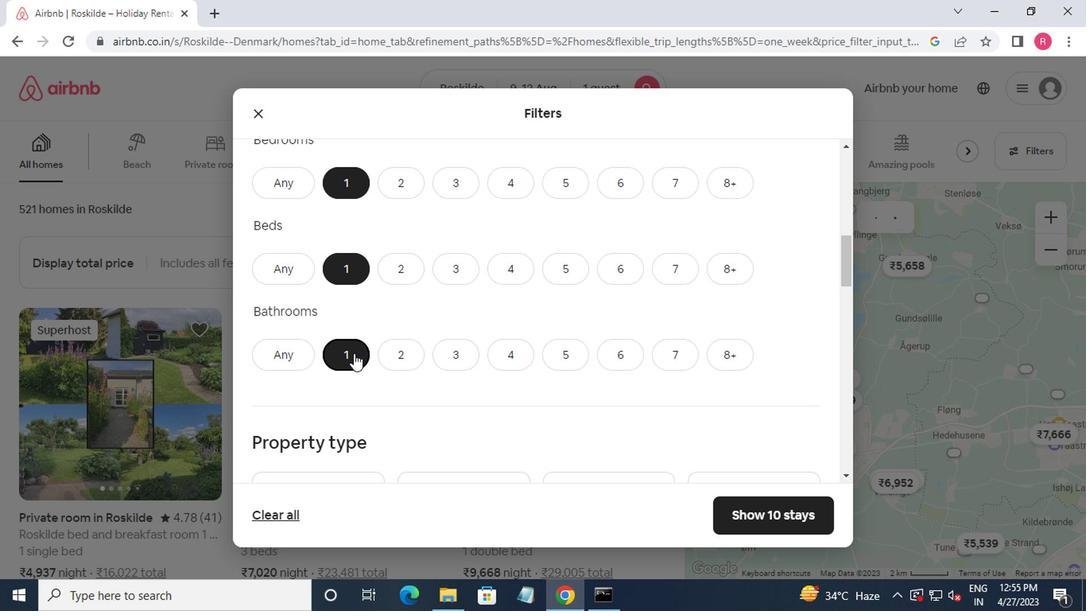 
Action: Mouse scrolled (350, 354) with delta (0, 0)
Screenshot: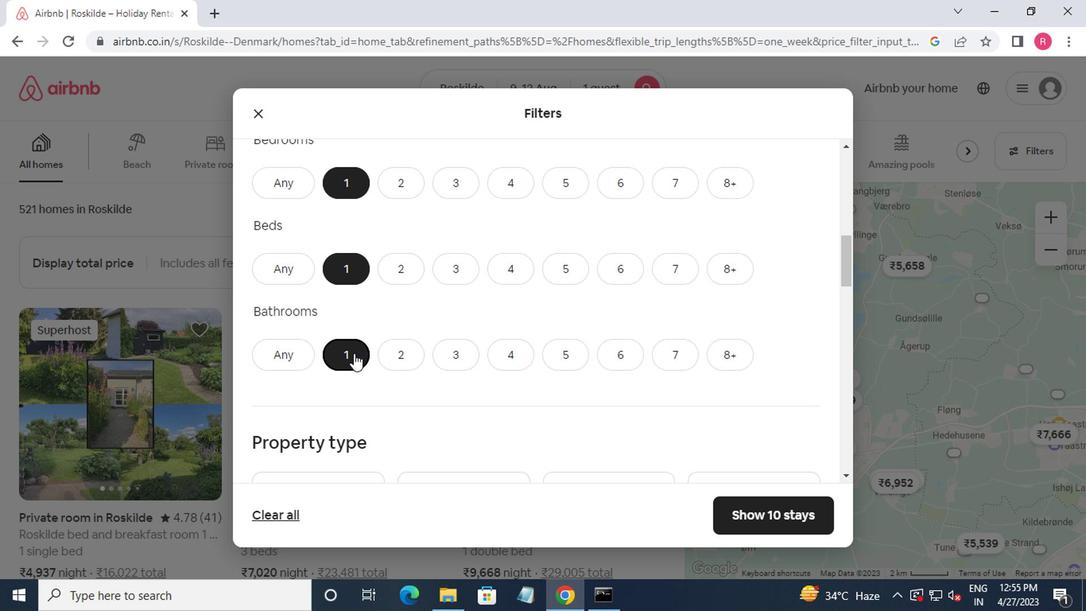 
Action: Mouse moved to (350, 358)
Screenshot: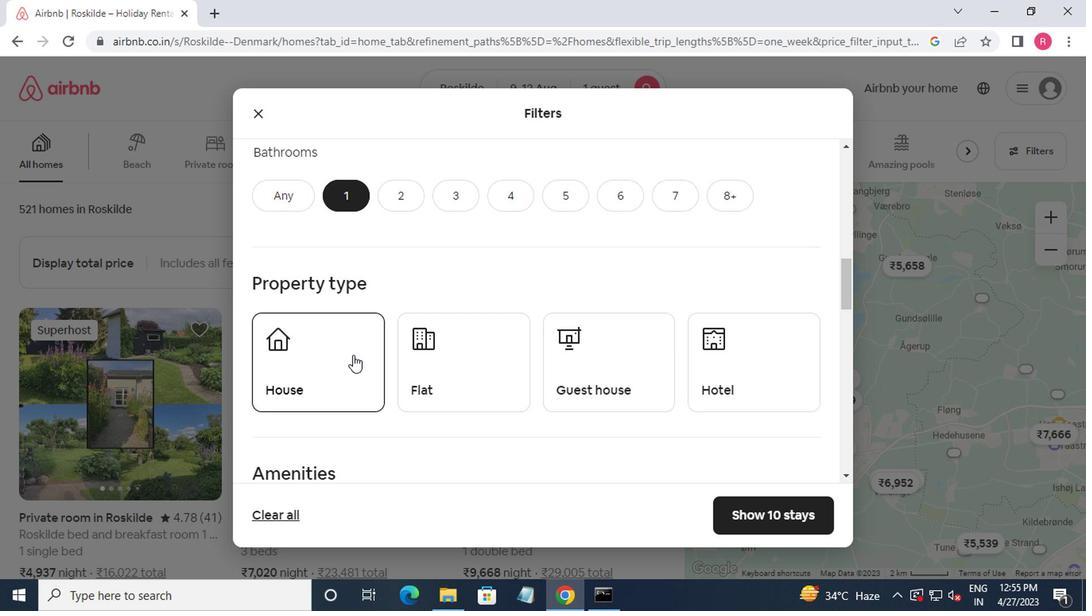 
Action: Mouse pressed left at (350, 358)
Screenshot: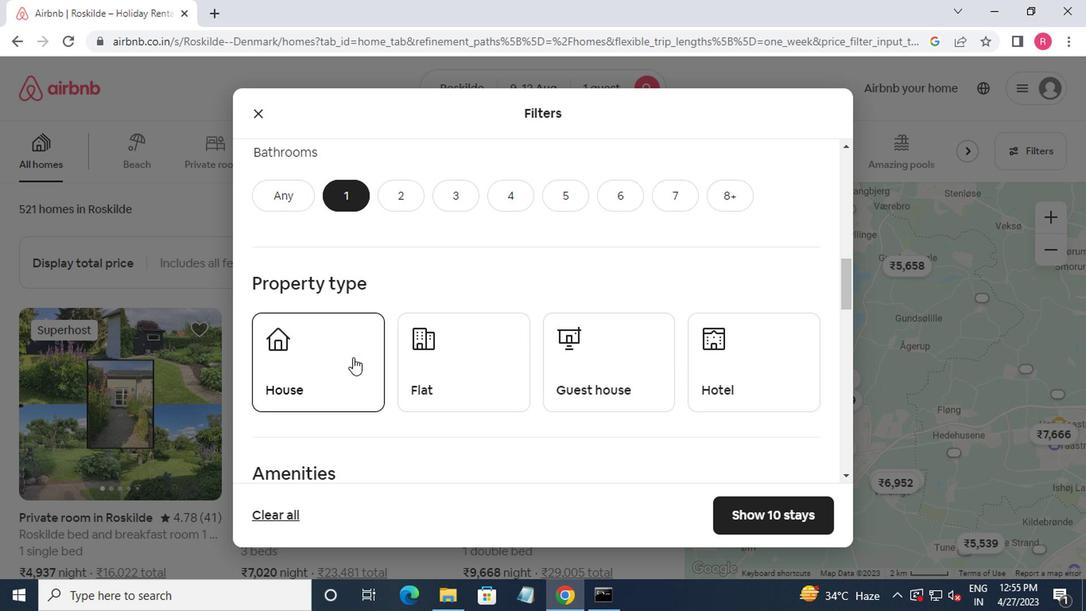 
Action: Mouse moved to (416, 353)
Screenshot: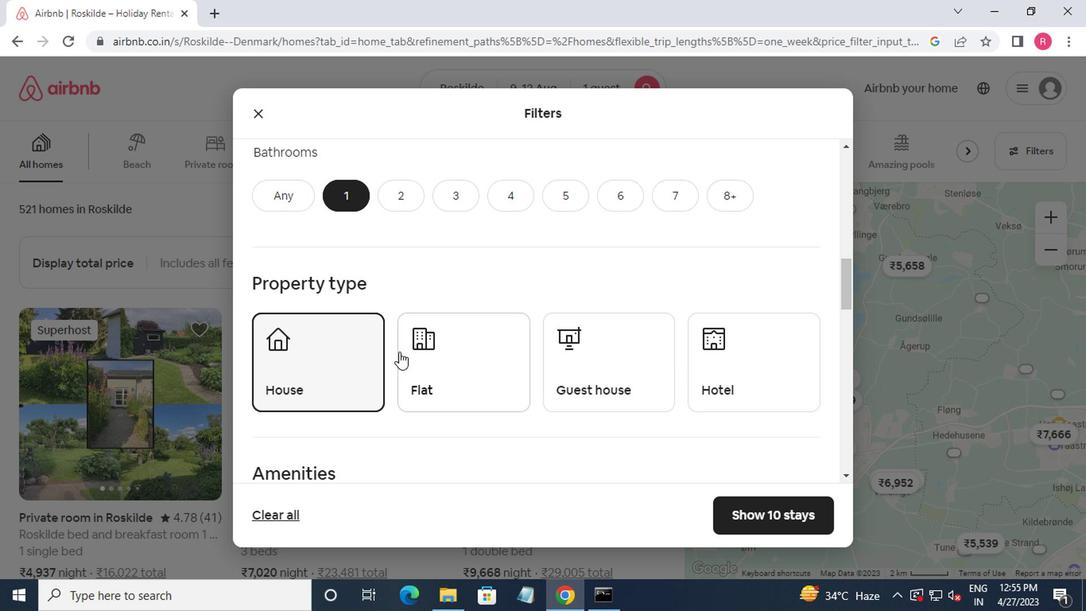 
Action: Mouse pressed left at (416, 353)
Screenshot: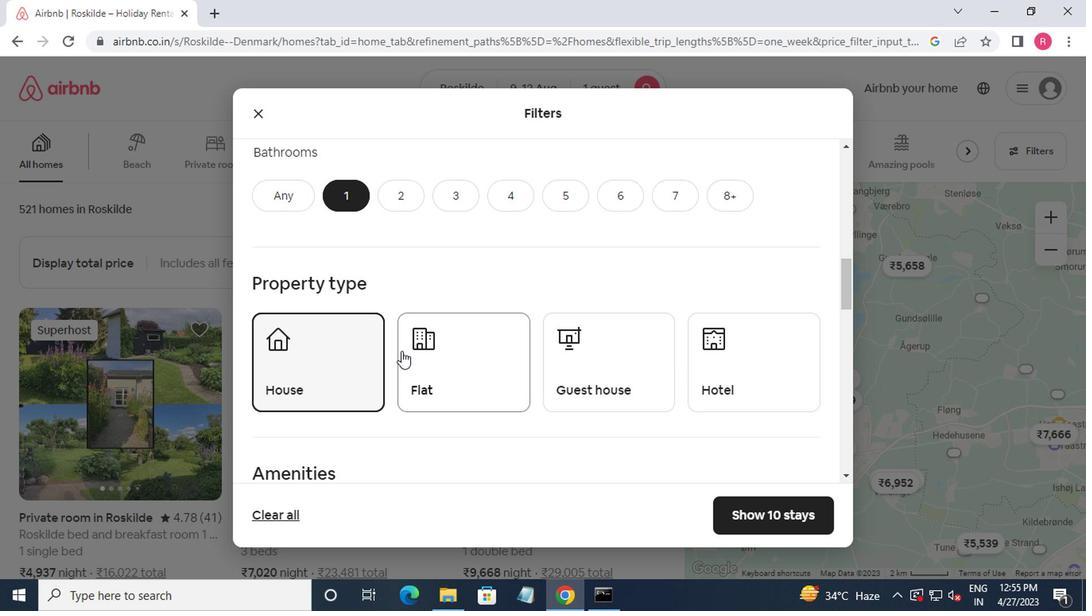 
Action: Mouse moved to (581, 357)
Screenshot: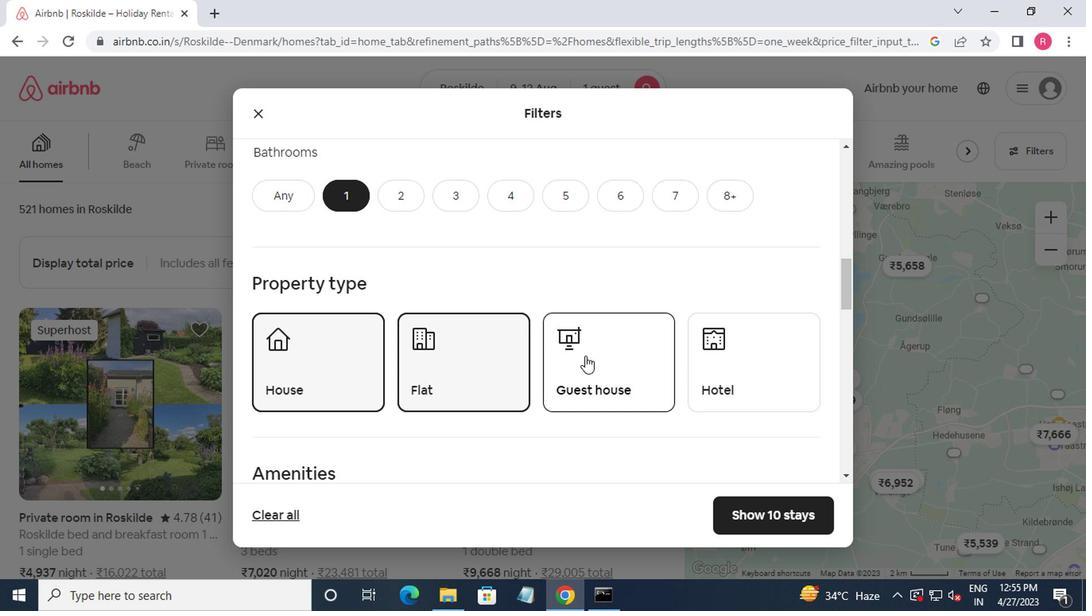 
Action: Mouse pressed left at (581, 357)
Screenshot: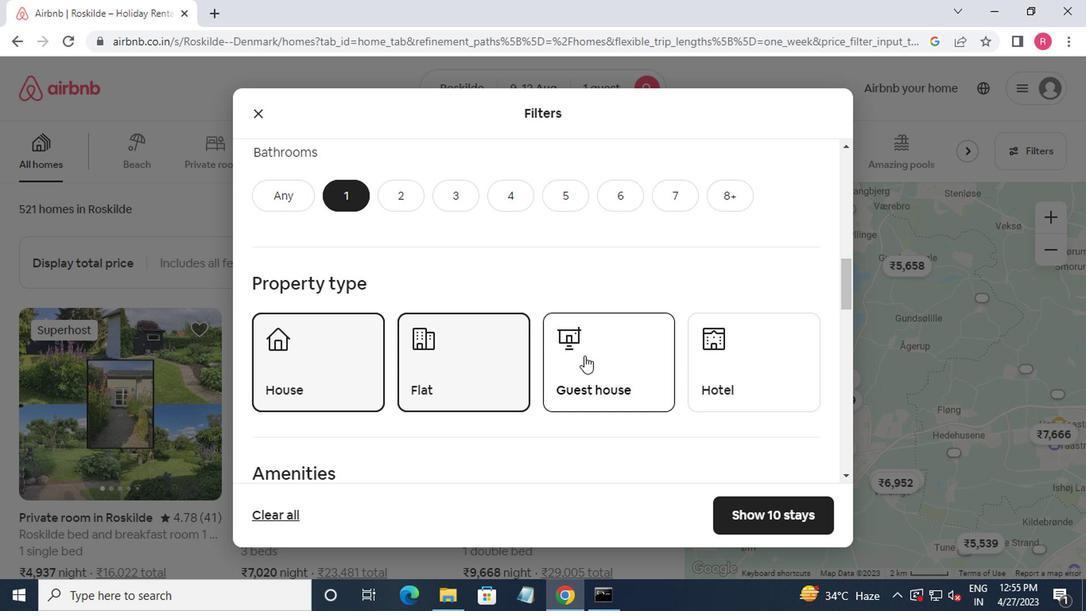 
Action: Mouse moved to (584, 361)
Screenshot: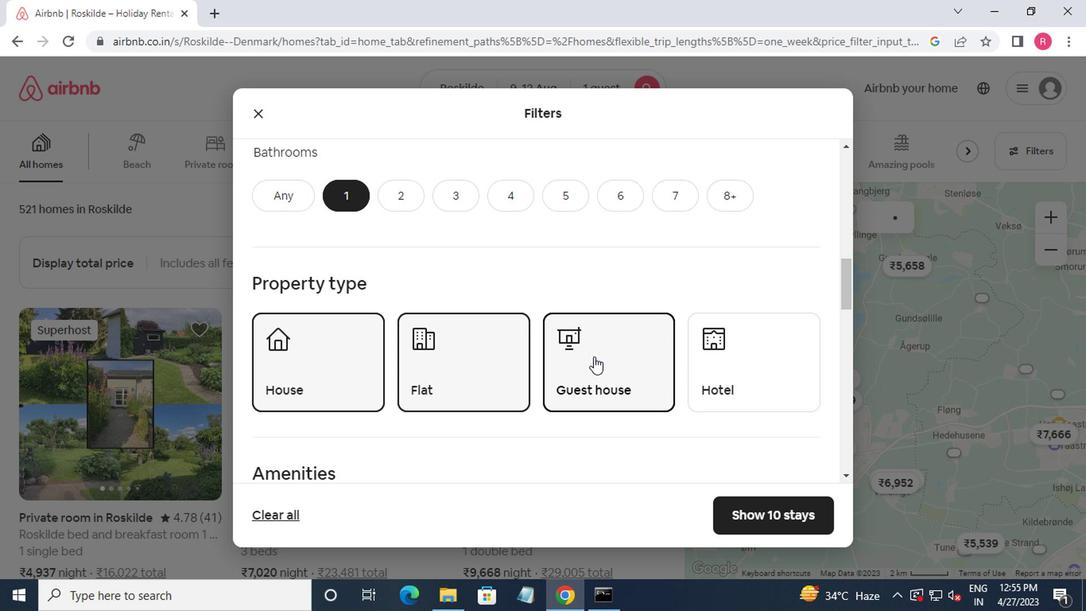 
Action: Mouse scrolled (584, 360) with delta (0, 0)
Screenshot: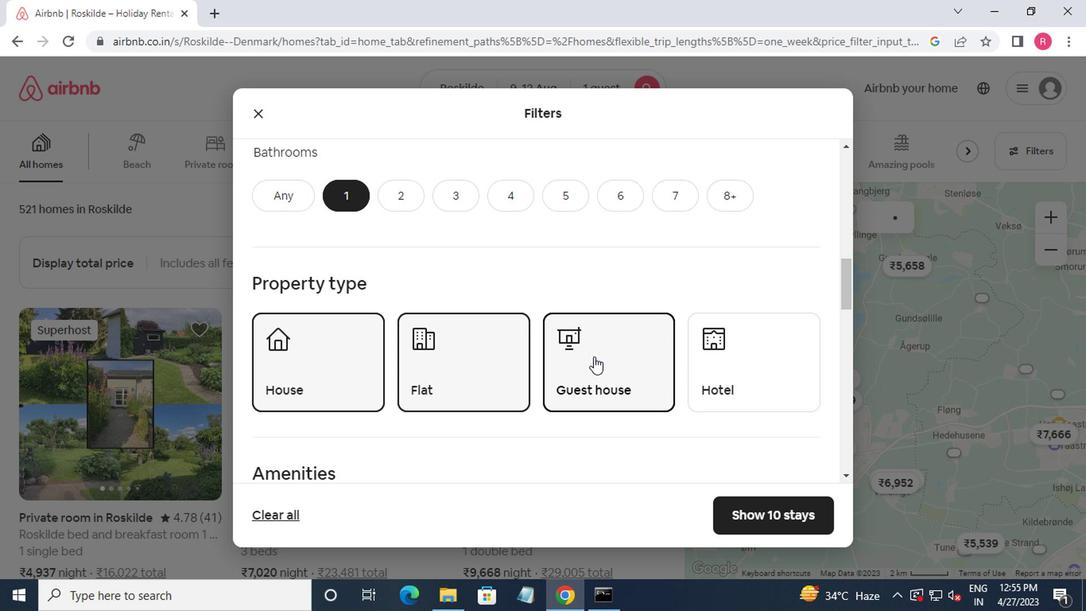 
Action: Mouse moved to (577, 364)
Screenshot: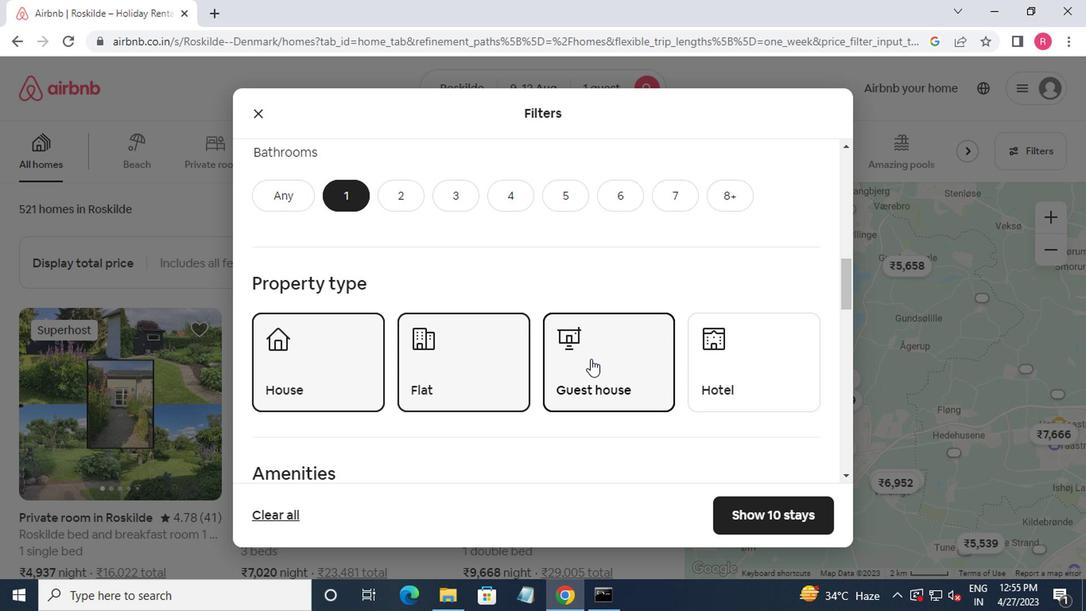
Action: Mouse scrolled (577, 363) with delta (0, 0)
Screenshot: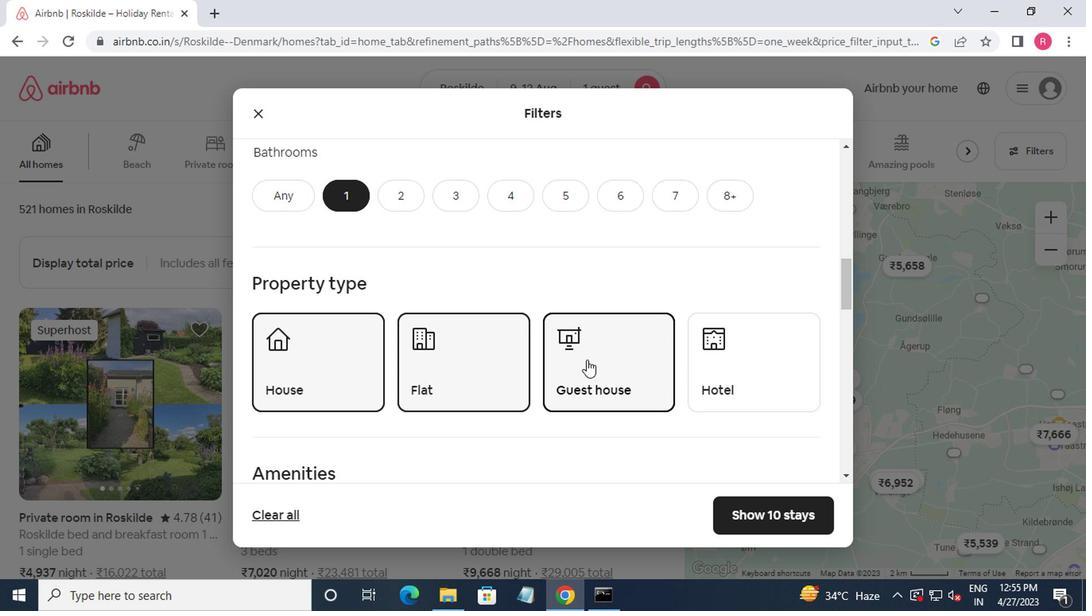 
Action: Mouse moved to (539, 392)
Screenshot: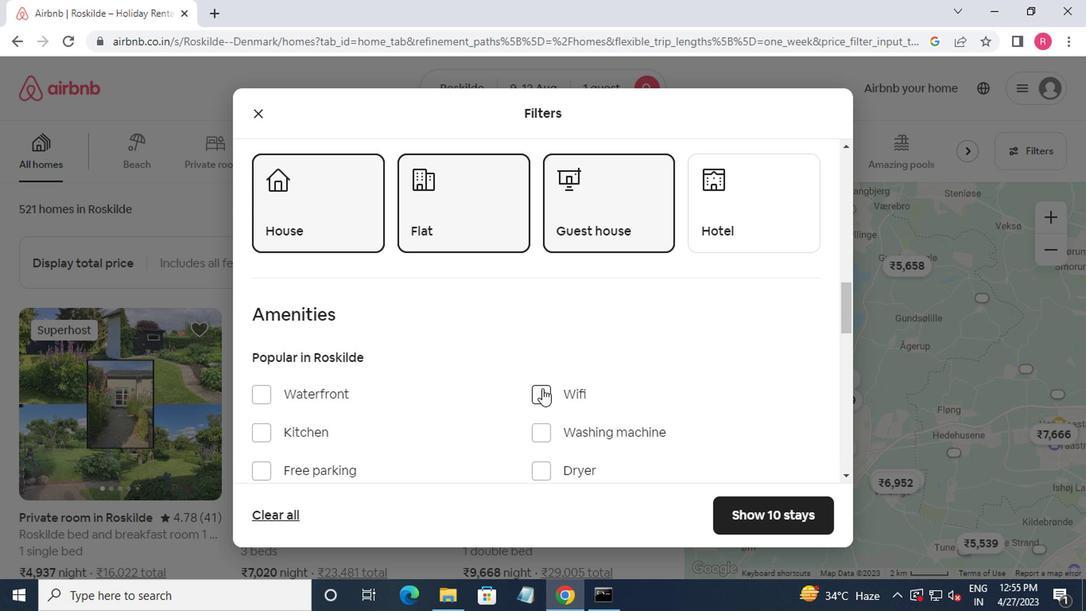 
Action: Mouse pressed left at (539, 392)
Screenshot: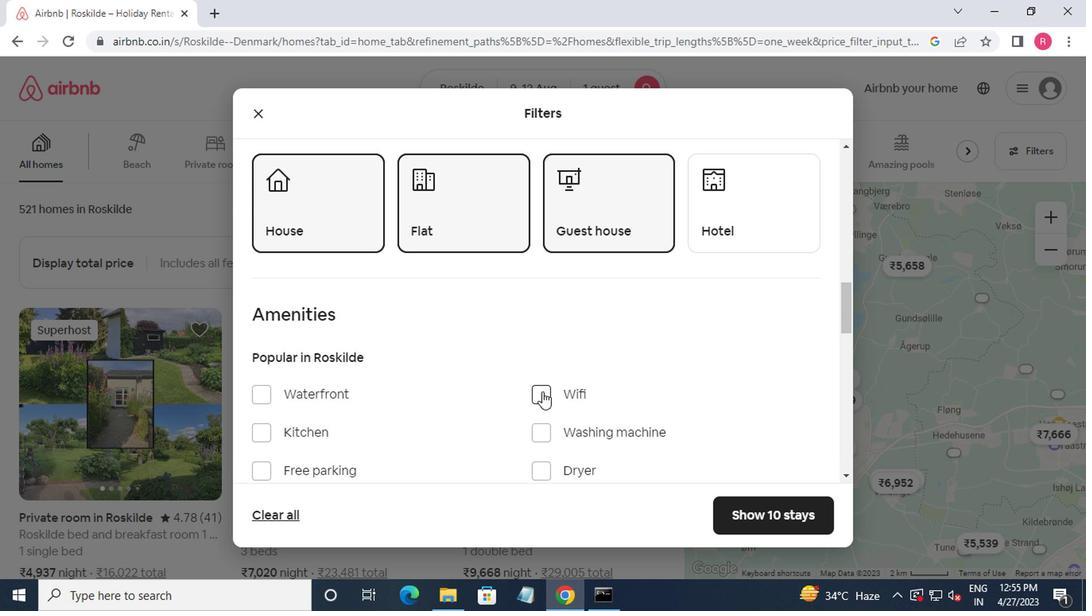 
Action: Mouse moved to (536, 389)
Screenshot: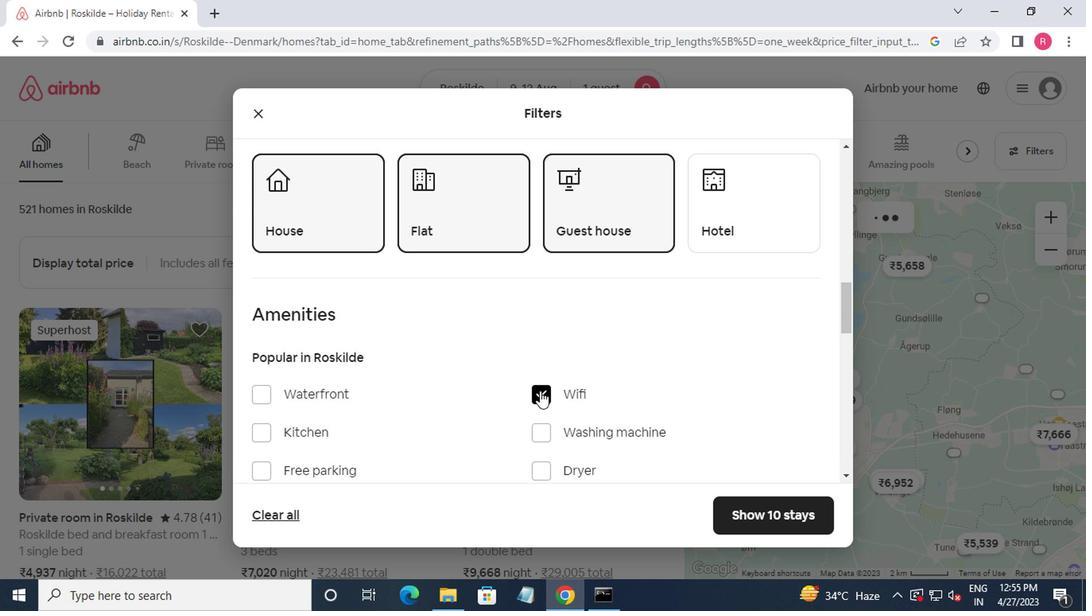 
Action: Mouse scrolled (536, 389) with delta (0, 0)
Screenshot: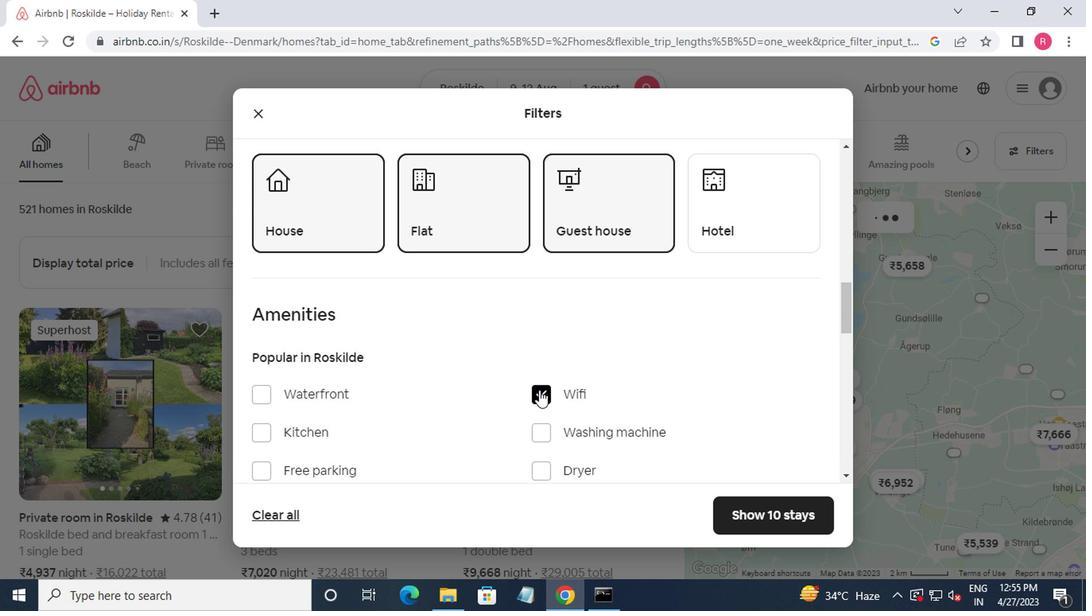 
Action: Mouse moved to (535, 389)
Screenshot: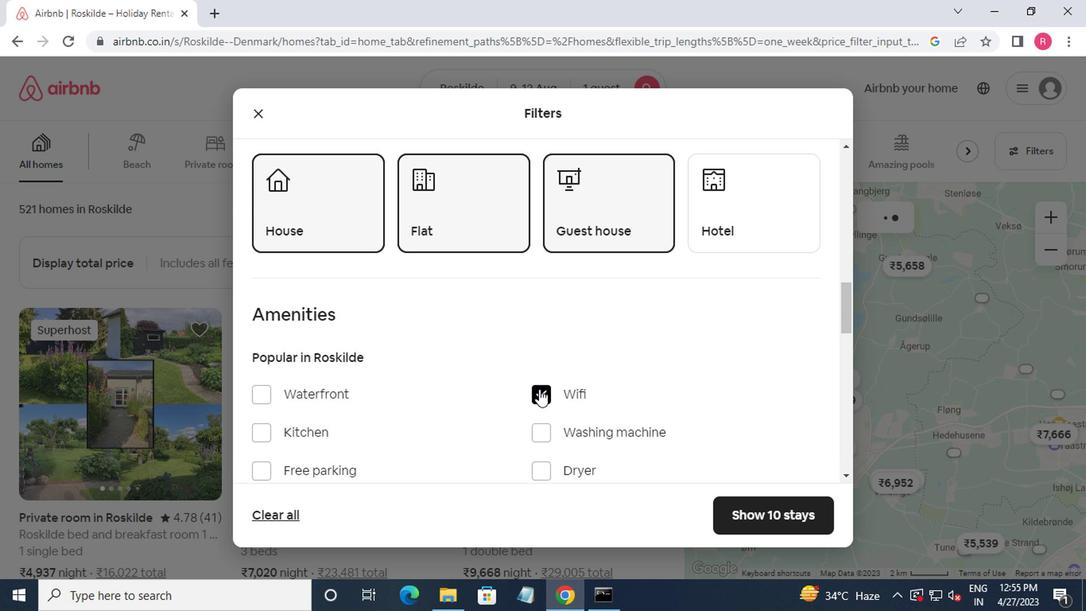 
Action: Mouse scrolled (535, 389) with delta (0, 0)
Screenshot: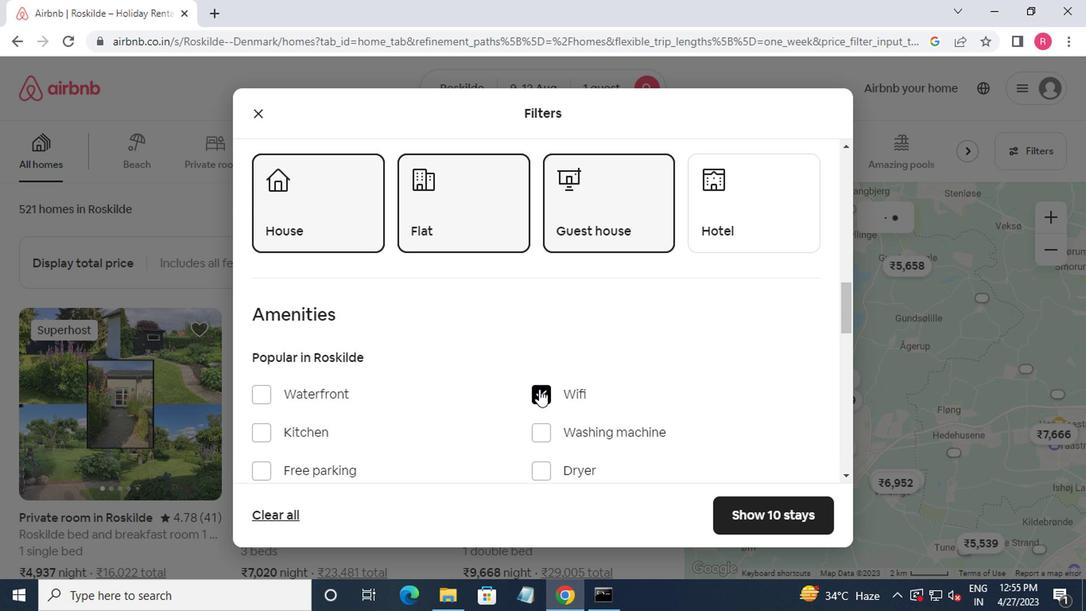 
Action: Mouse moved to (534, 389)
Screenshot: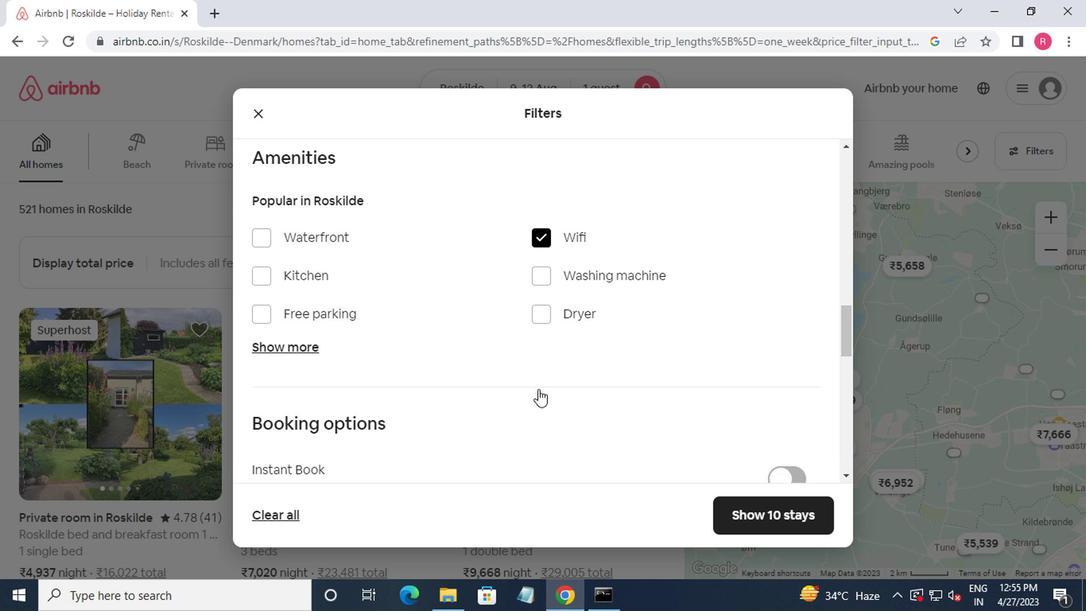 
Action: Mouse scrolled (534, 389) with delta (0, 0)
Screenshot: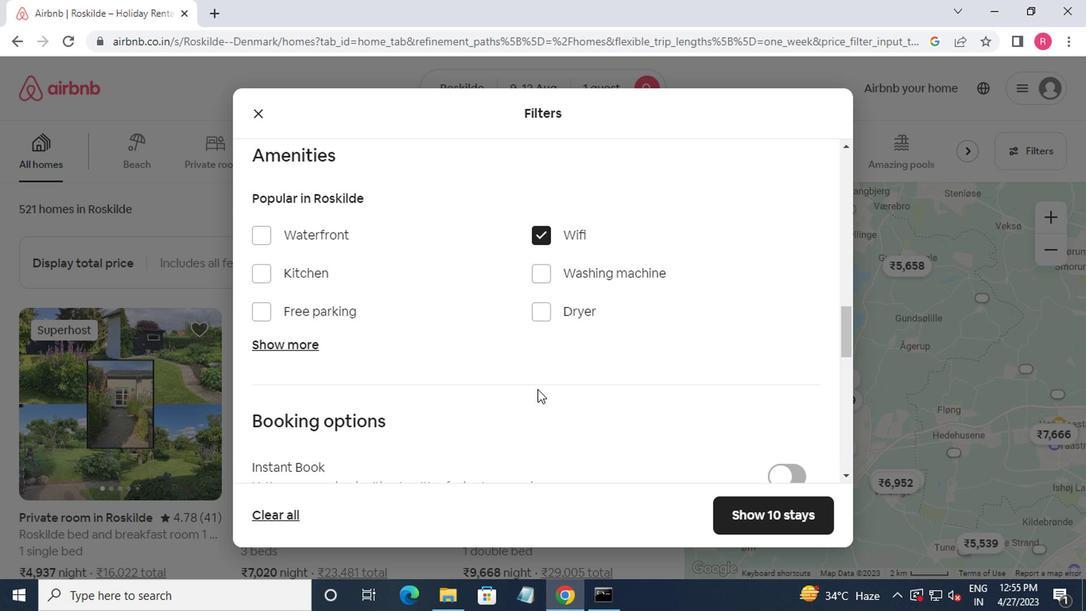 
Action: Mouse moved to (532, 391)
Screenshot: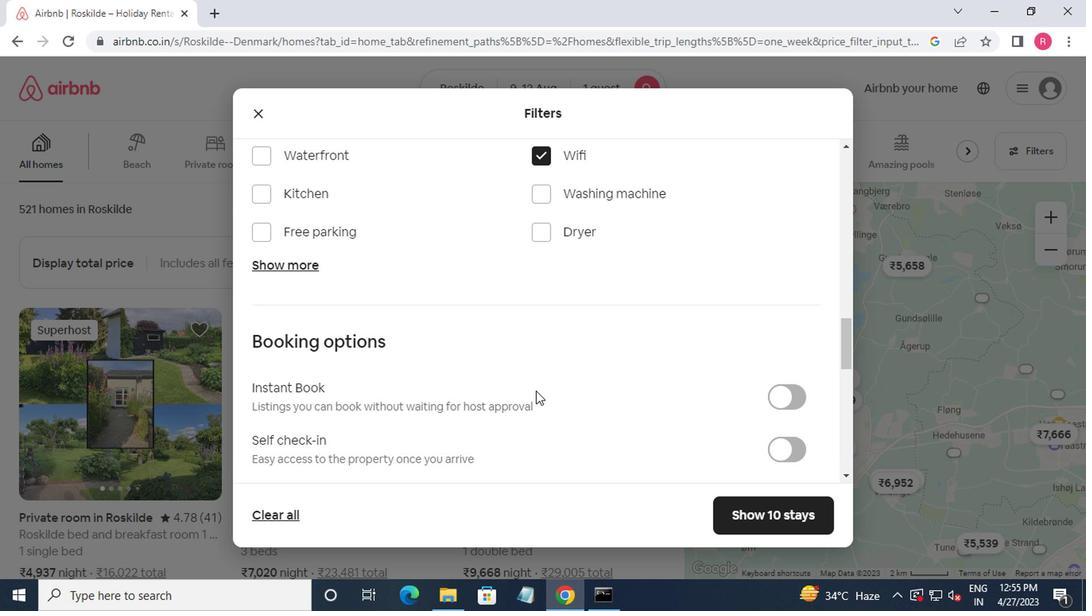 
Action: Mouse scrolled (532, 391) with delta (0, 0)
Screenshot: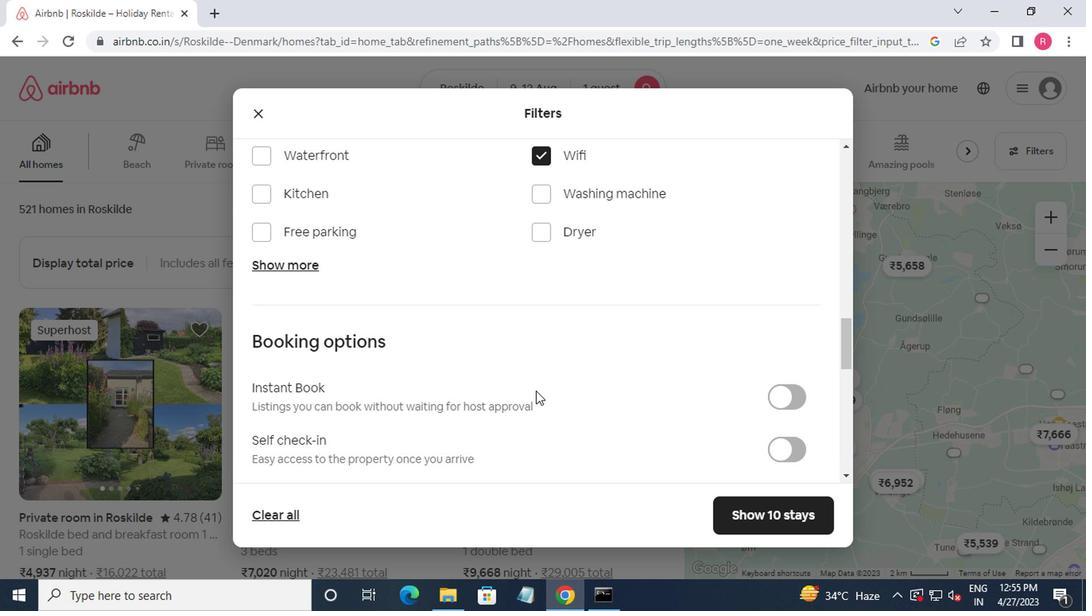 
Action: Mouse moved to (532, 392)
Screenshot: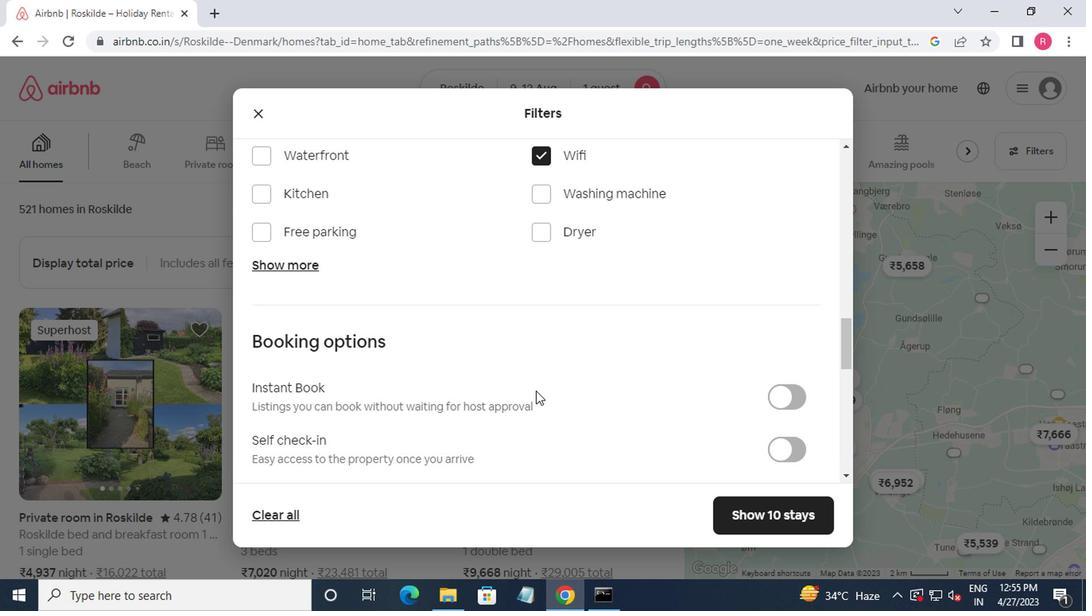 
Action: Mouse scrolled (532, 391) with delta (0, 0)
Screenshot: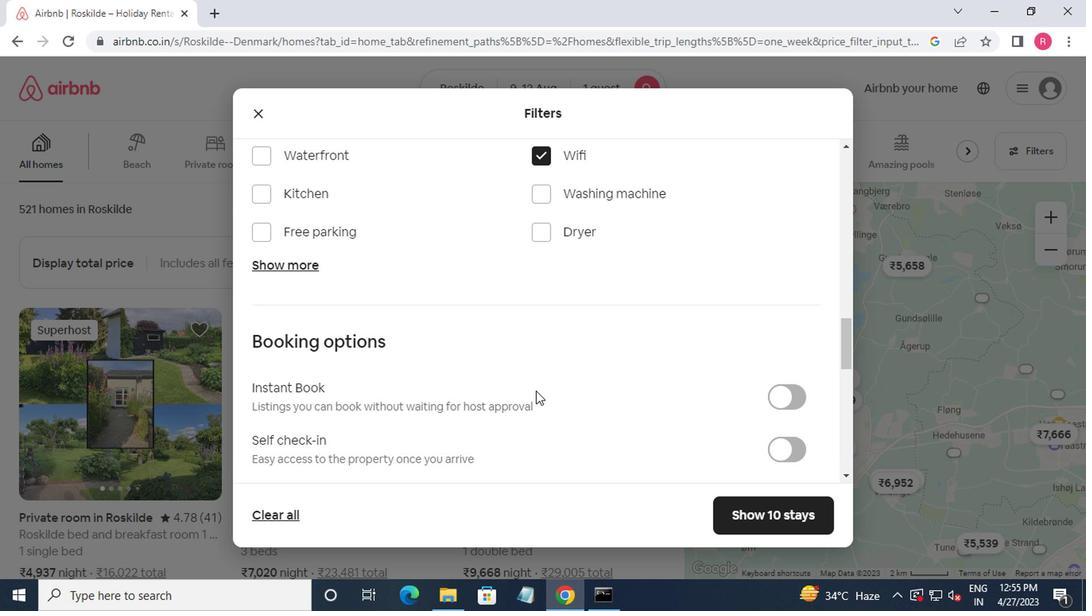 
Action: Mouse moved to (531, 392)
Screenshot: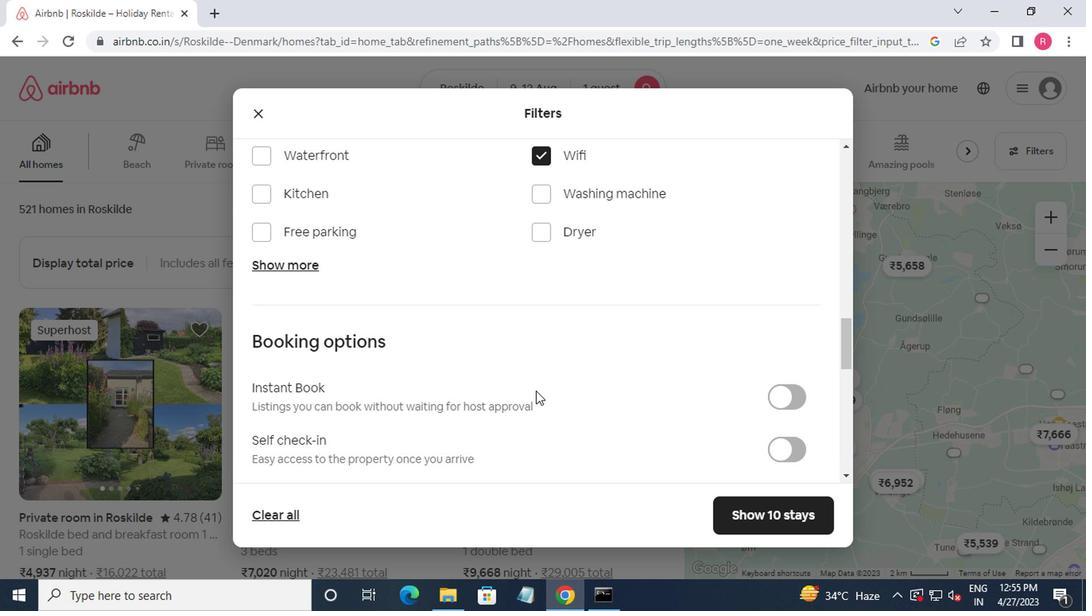 
Action: Mouse scrolled (531, 391) with delta (0, 0)
Screenshot: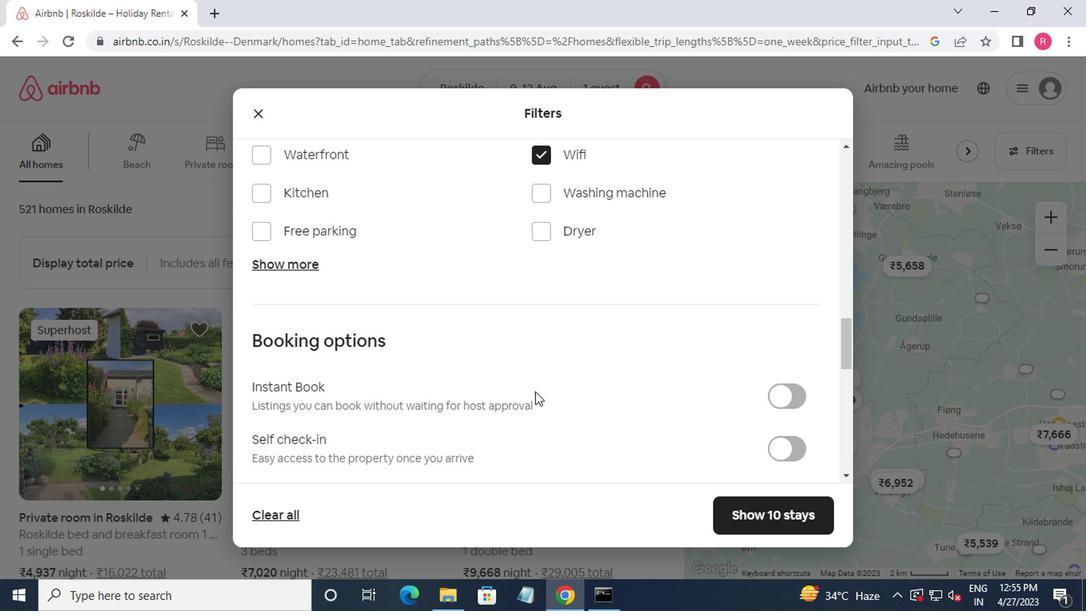 
Action: Mouse moved to (780, 220)
Screenshot: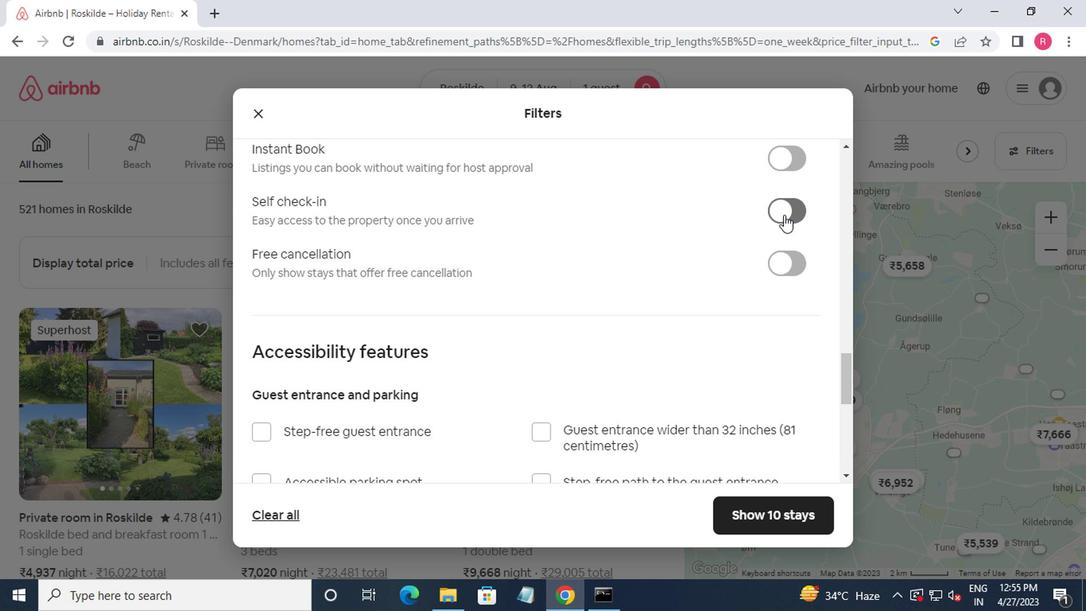 
Action: Mouse pressed left at (780, 220)
Screenshot: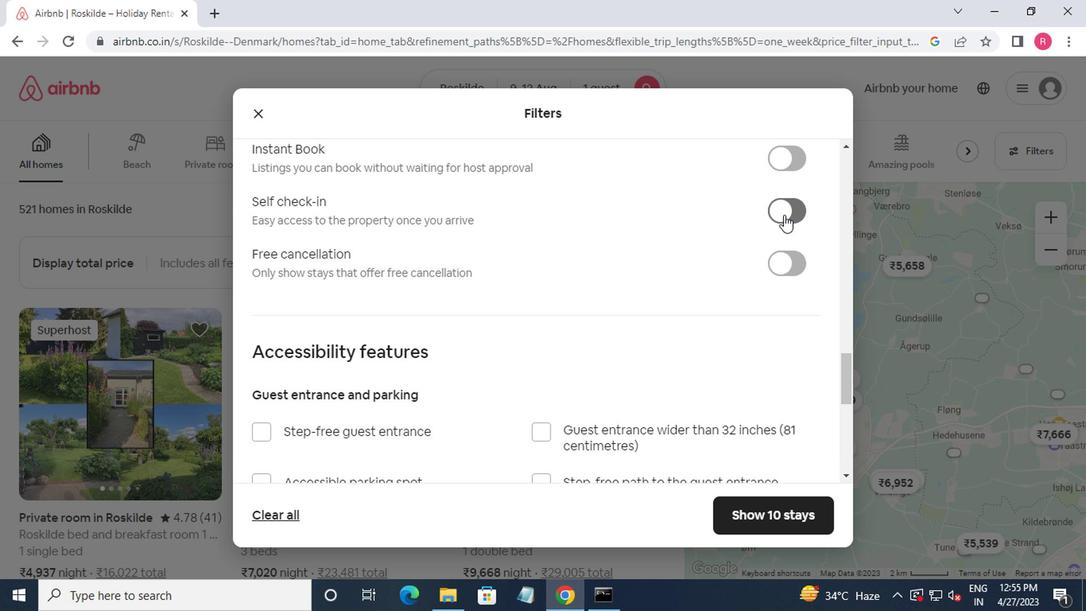 
Action: Mouse moved to (763, 221)
Screenshot: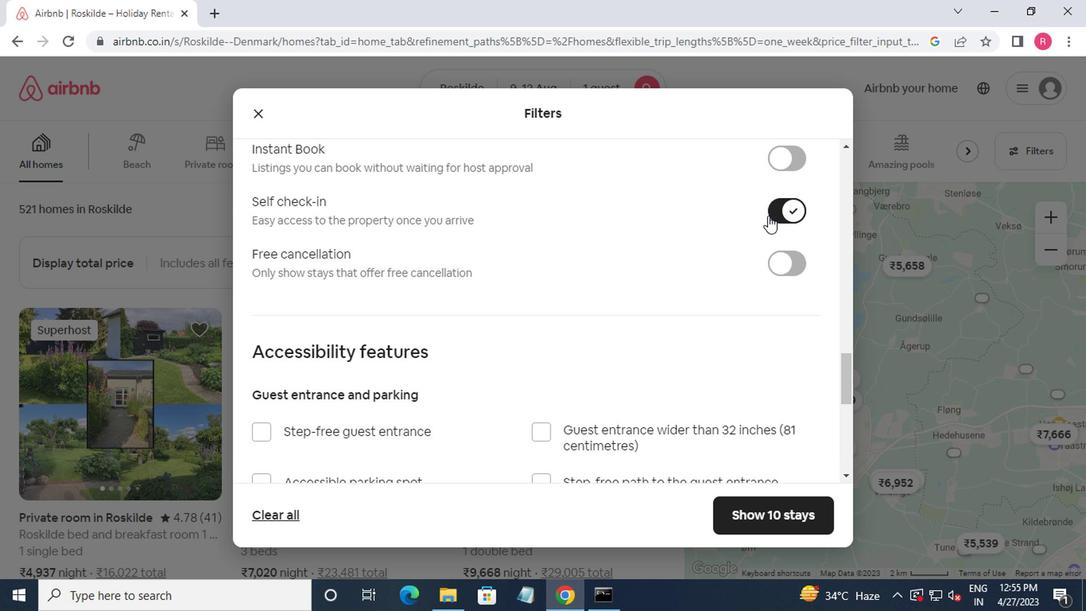 
Action: Mouse scrolled (763, 220) with delta (0, -1)
Screenshot: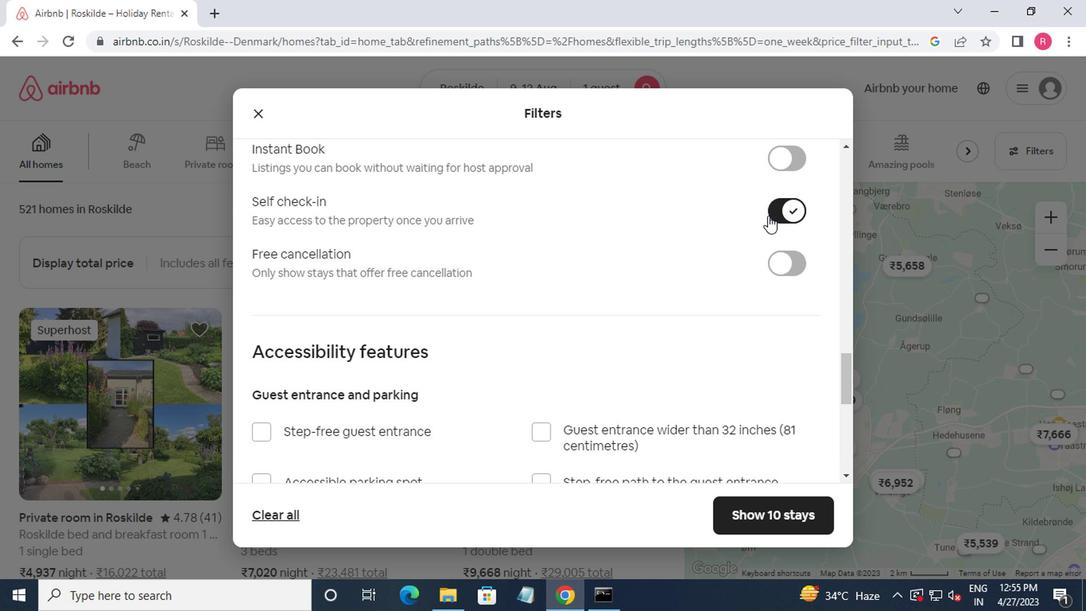 
Action: Mouse moved to (763, 221)
Screenshot: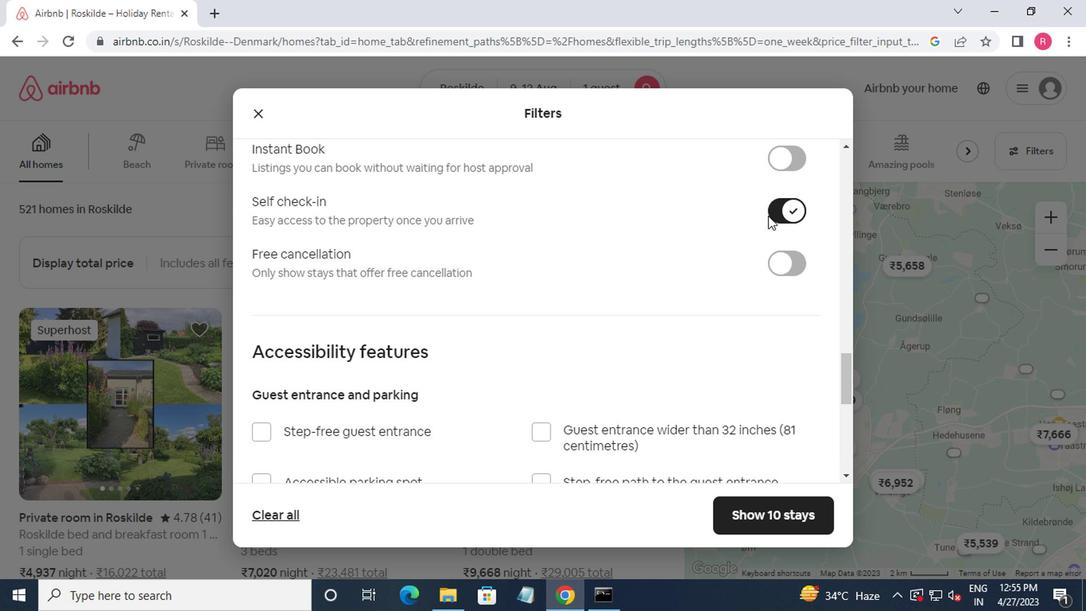 
Action: Mouse scrolled (763, 220) with delta (0, -1)
Screenshot: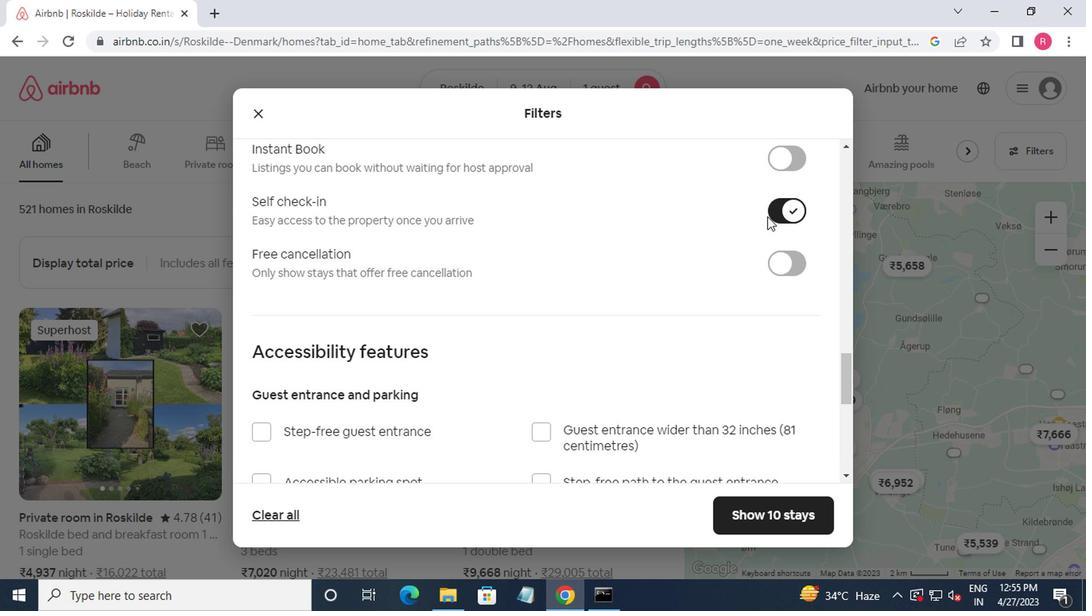 
Action: Mouse moved to (762, 221)
Screenshot: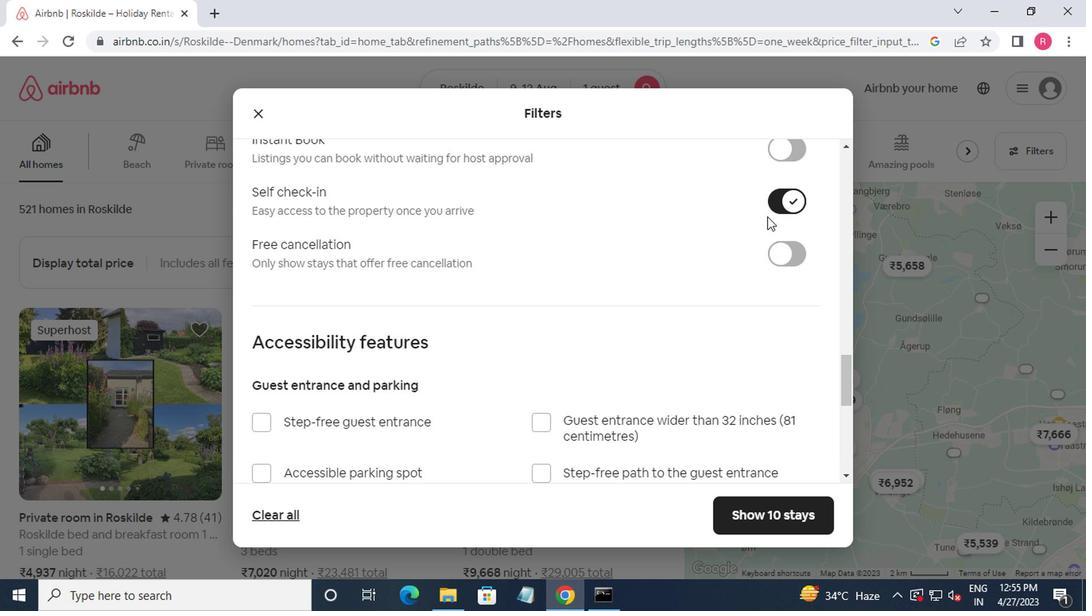 
Action: Mouse scrolled (762, 221) with delta (0, 0)
Screenshot: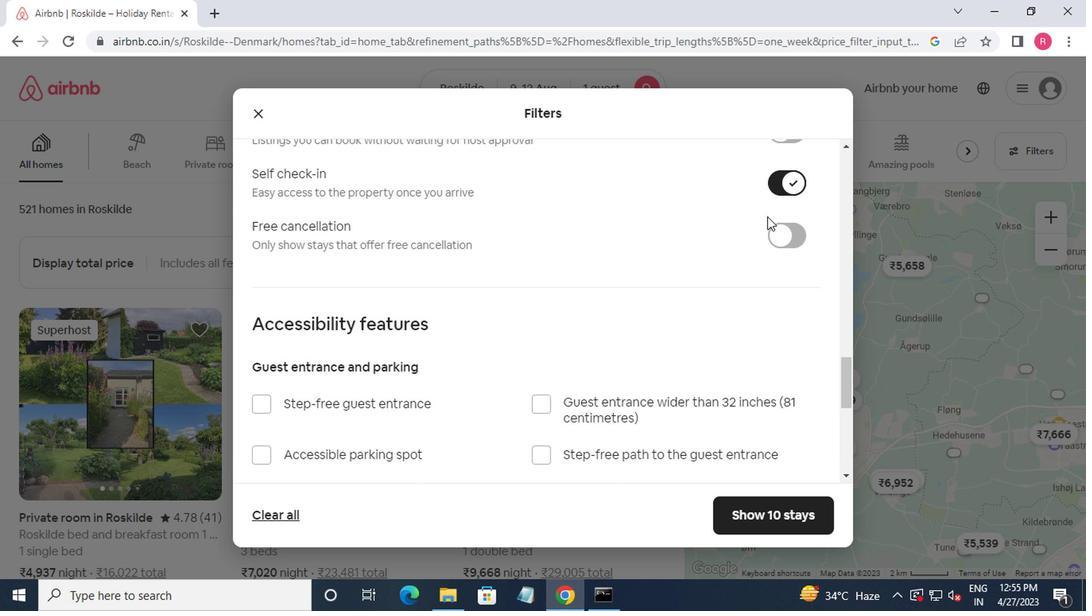 
Action: Mouse moved to (747, 224)
Screenshot: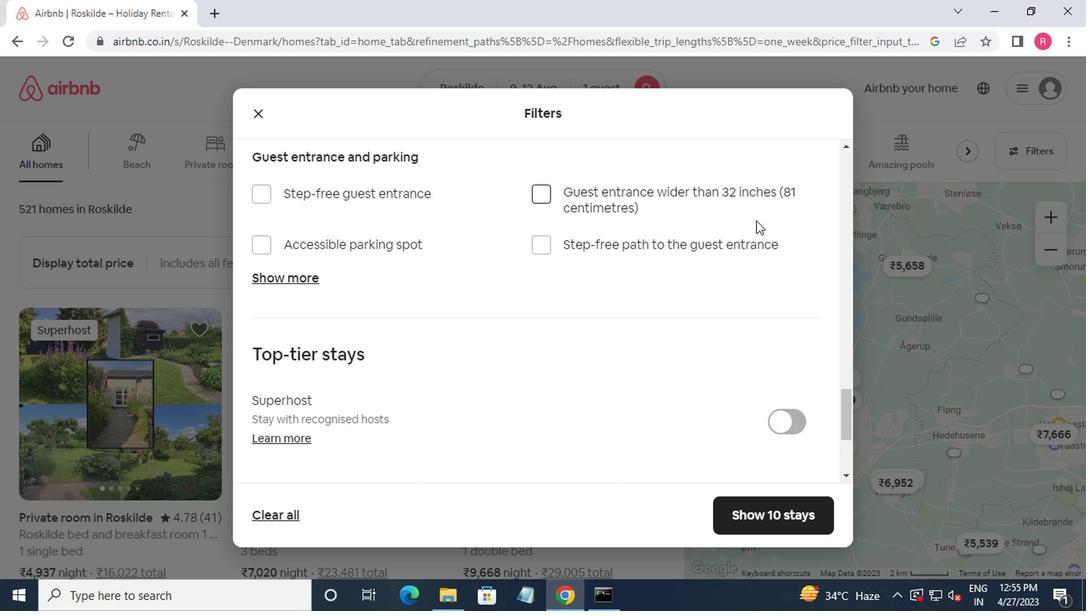 
Action: Mouse scrolled (747, 223) with delta (0, 0)
Screenshot: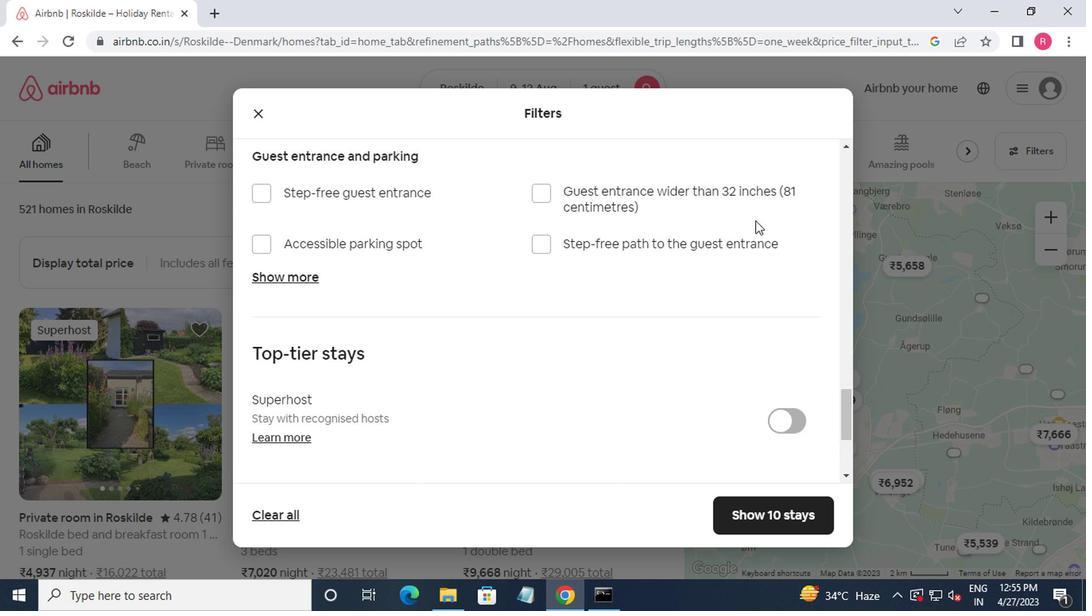 
Action: Mouse moved to (746, 224)
Screenshot: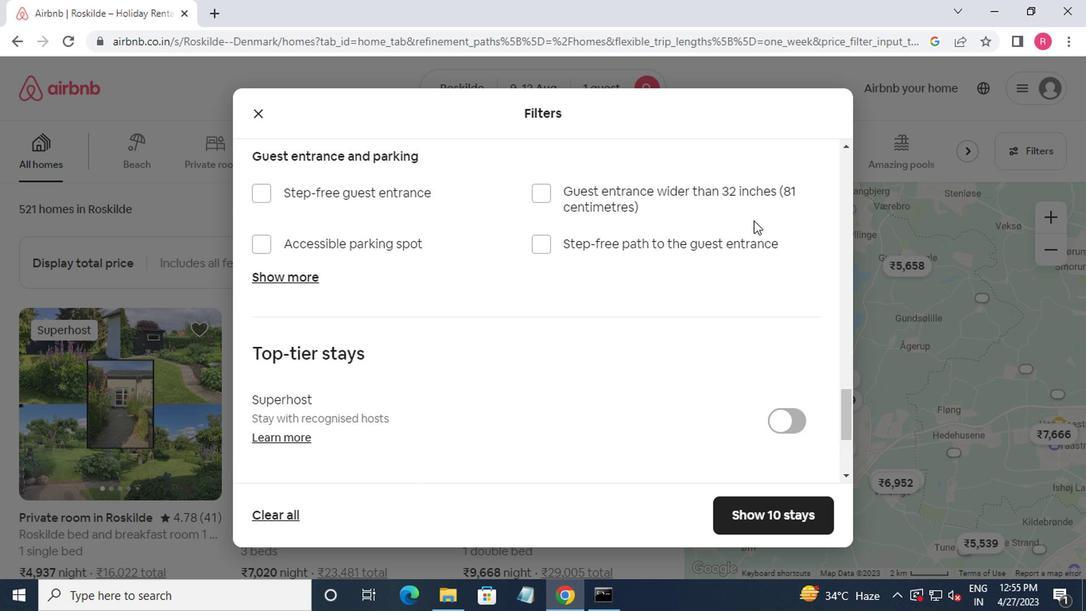 
Action: Mouse scrolled (746, 223) with delta (0, 0)
Screenshot: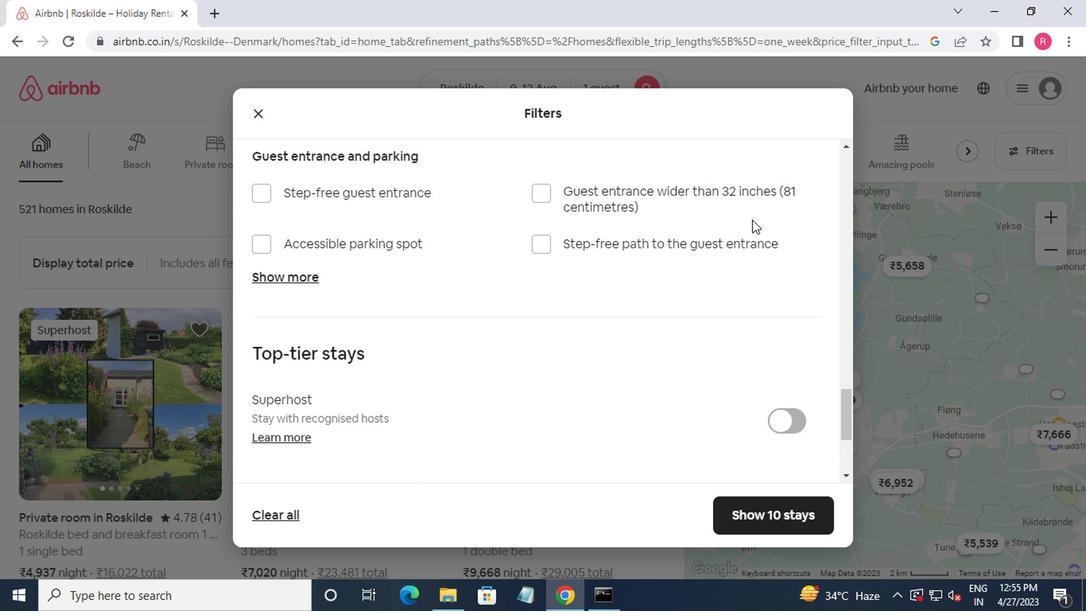 
Action: Mouse moved to (741, 226)
Screenshot: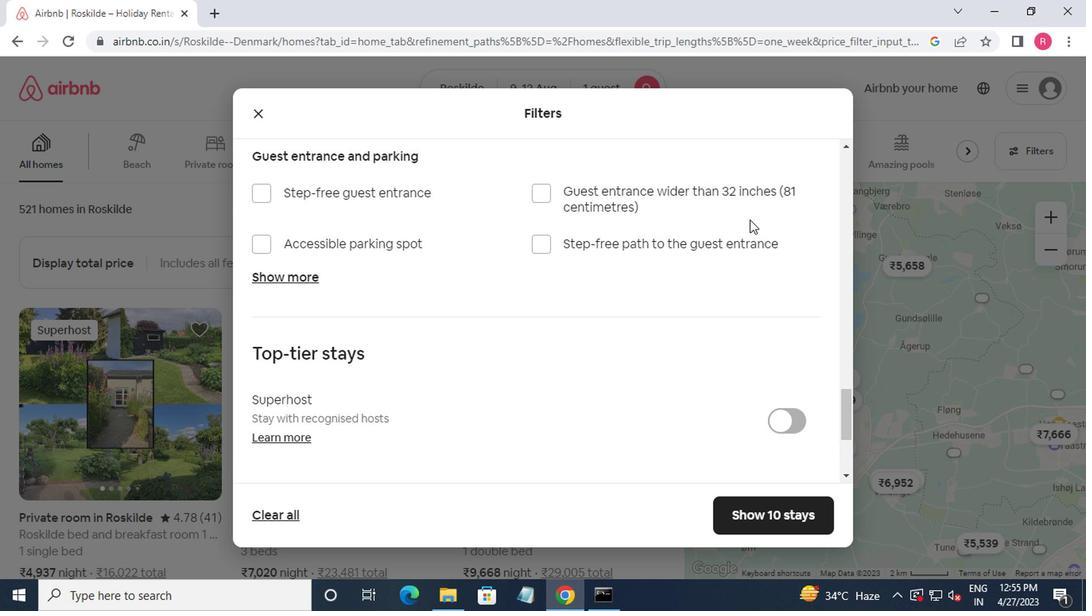 
Action: Mouse scrolled (741, 225) with delta (0, 0)
Screenshot: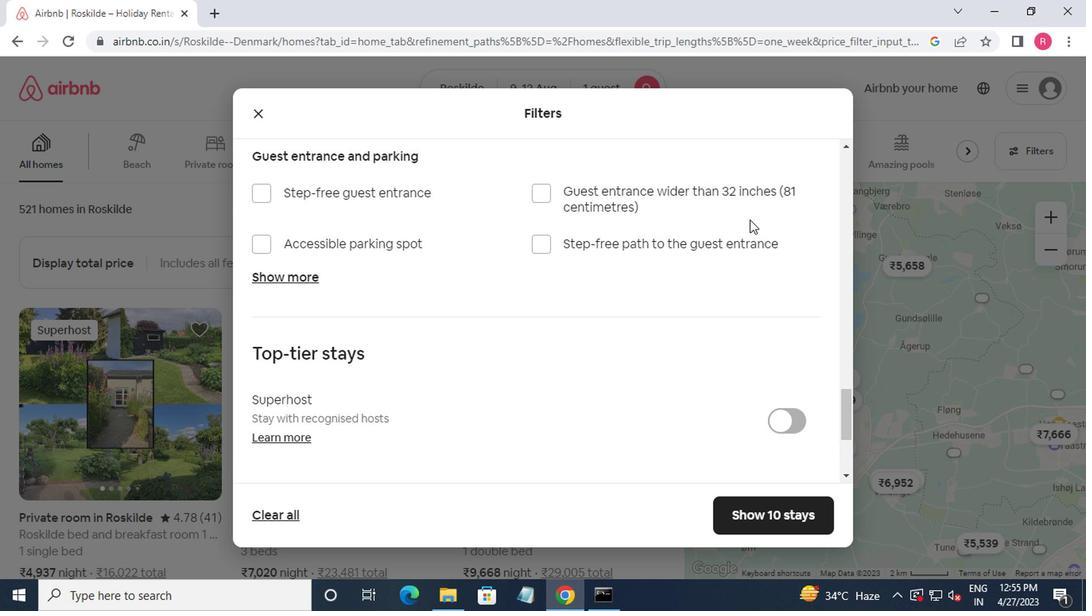 
Action: Mouse moved to (740, 228)
Screenshot: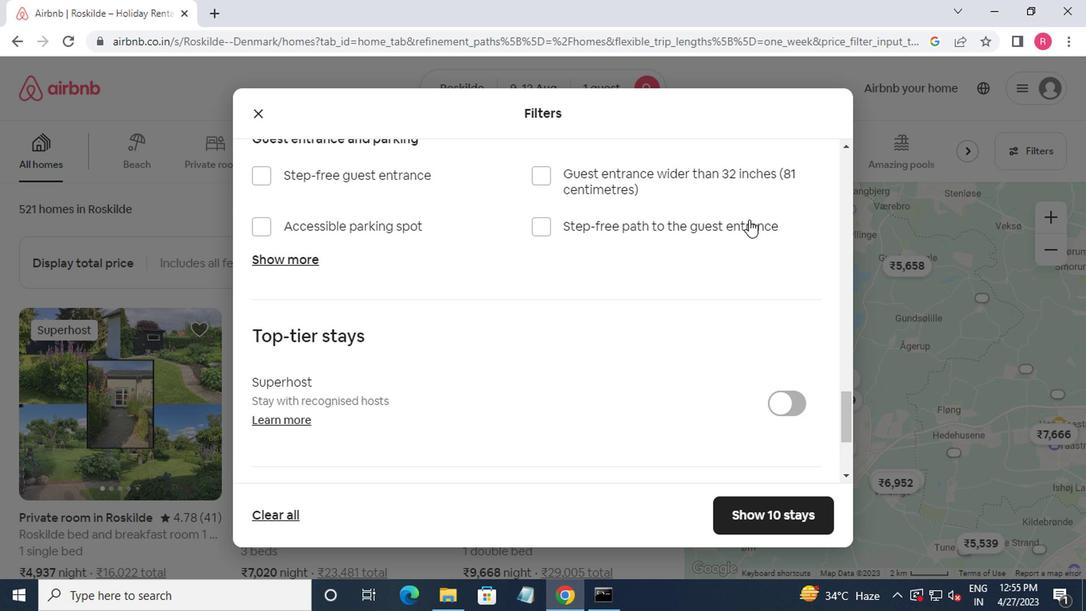 
Action: Mouse scrolled (740, 227) with delta (0, 0)
Screenshot: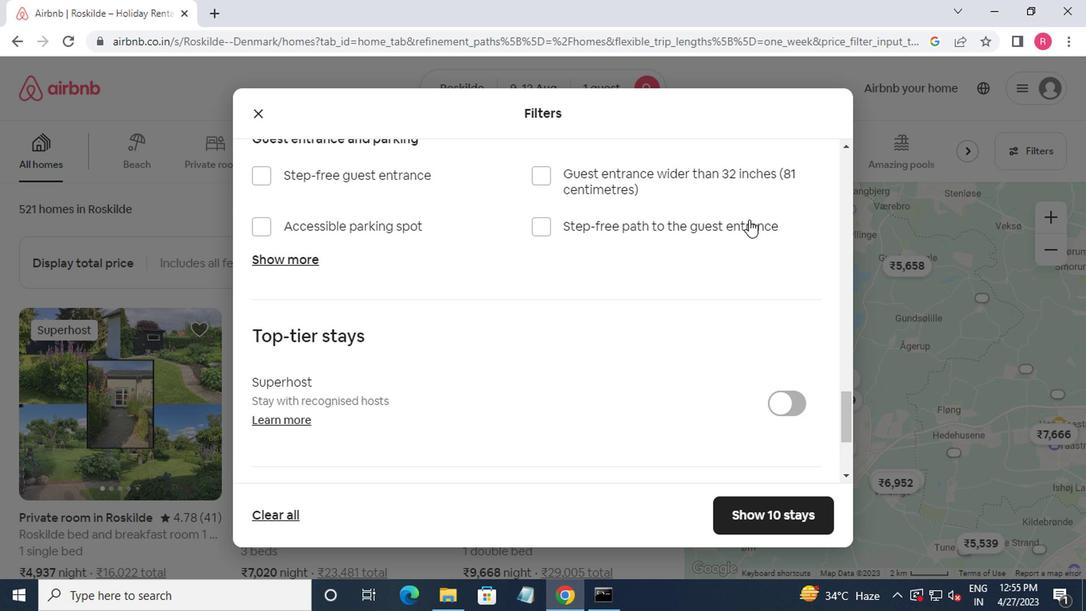 
Action: Mouse moved to (727, 231)
Screenshot: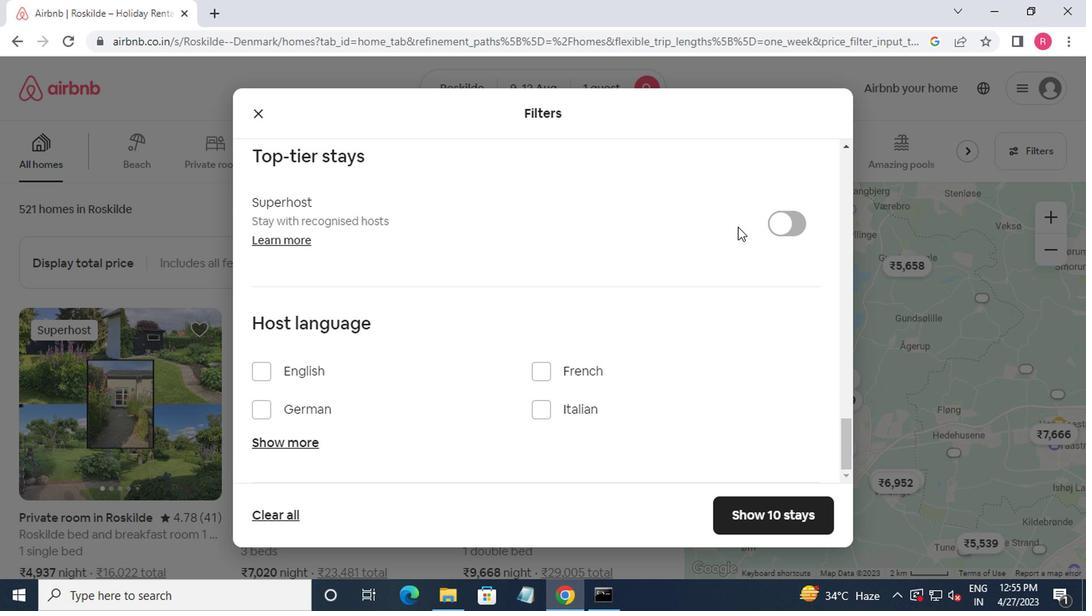 
Action: Mouse scrolled (727, 230) with delta (0, -1)
Screenshot: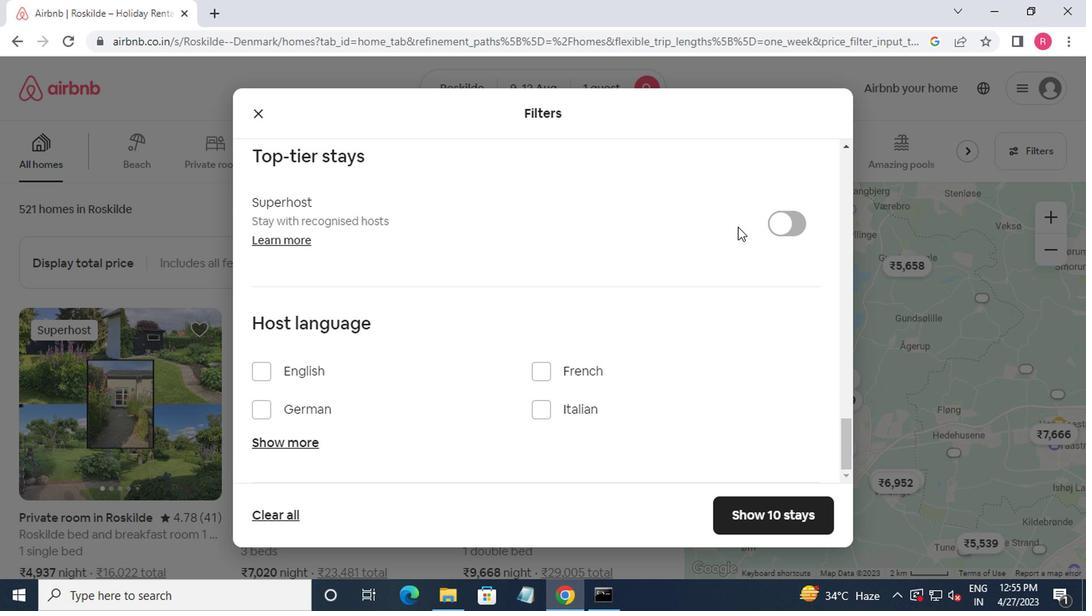 
Action: Mouse moved to (724, 232)
Screenshot: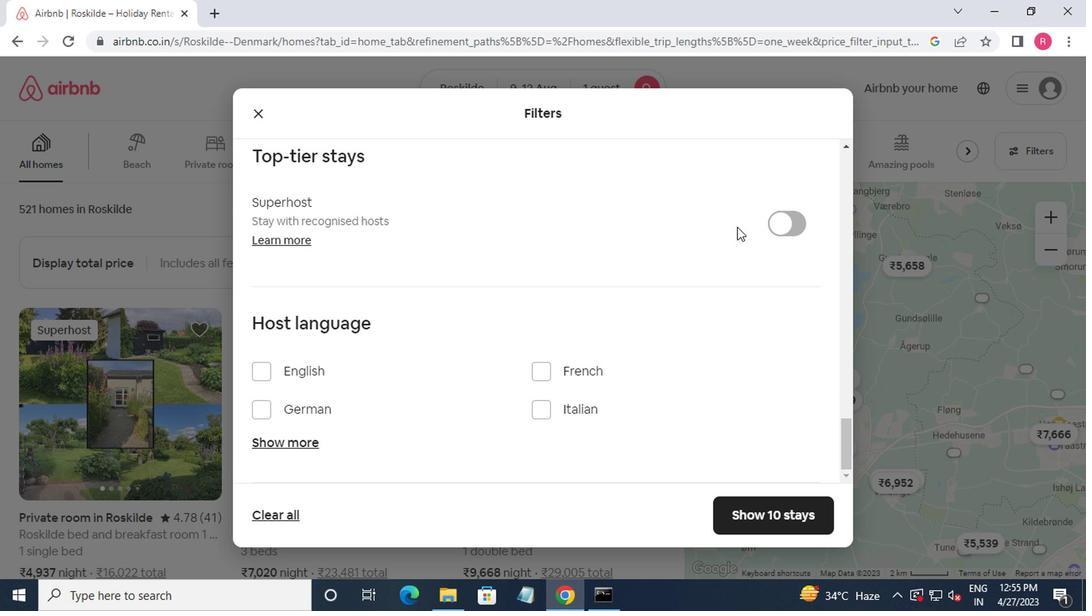
Action: Mouse scrolled (724, 232) with delta (0, 0)
Screenshot: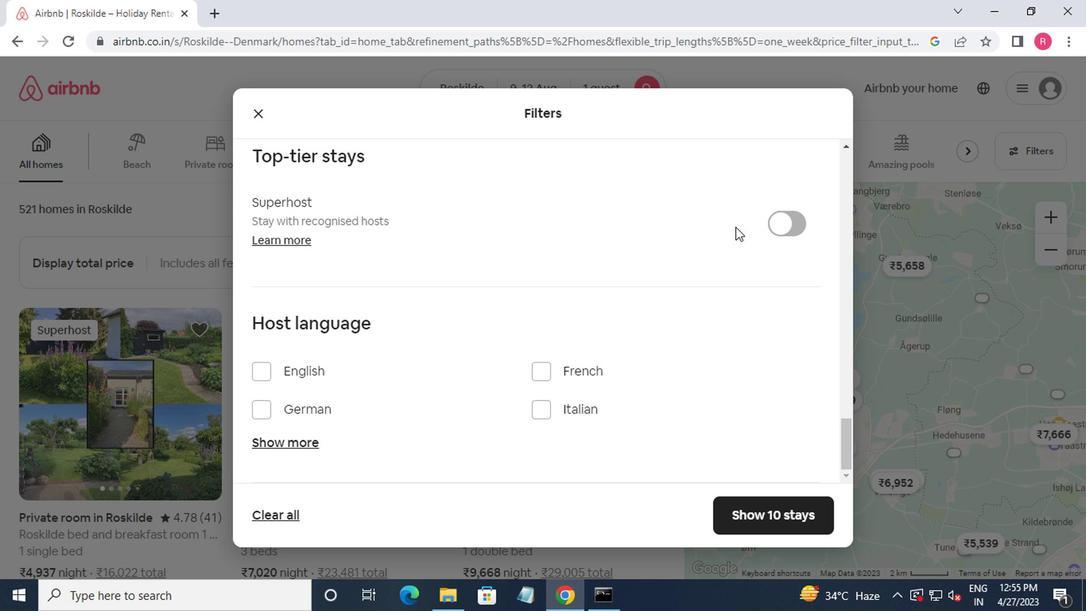 
Action: Mouse moved to (720, 235)
Screenshot: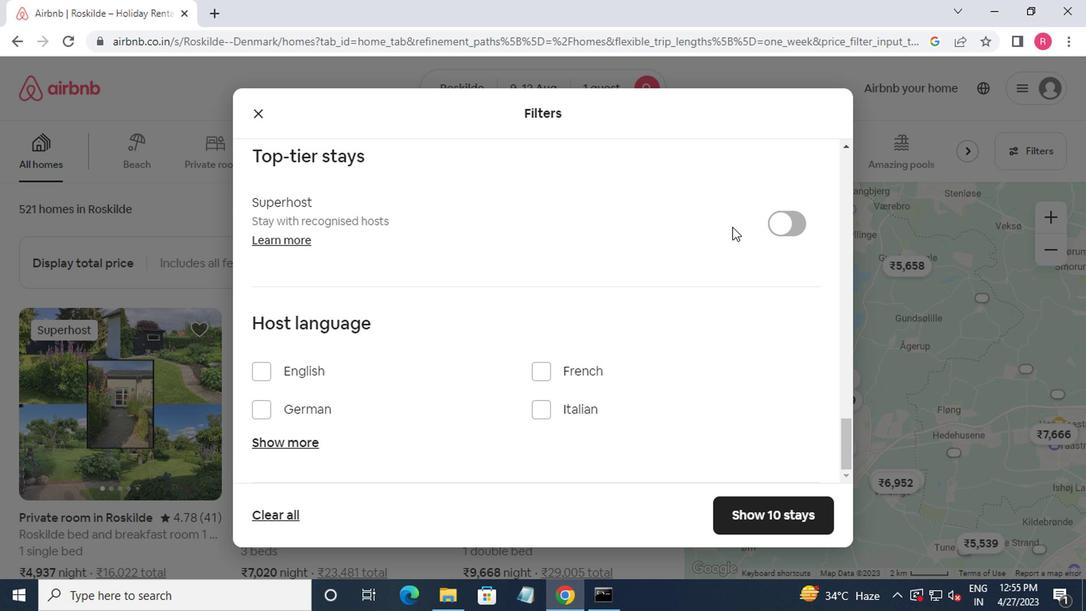 
Action: Mouse scrolled (720, 235) with delta (0, 0)
Screenshot: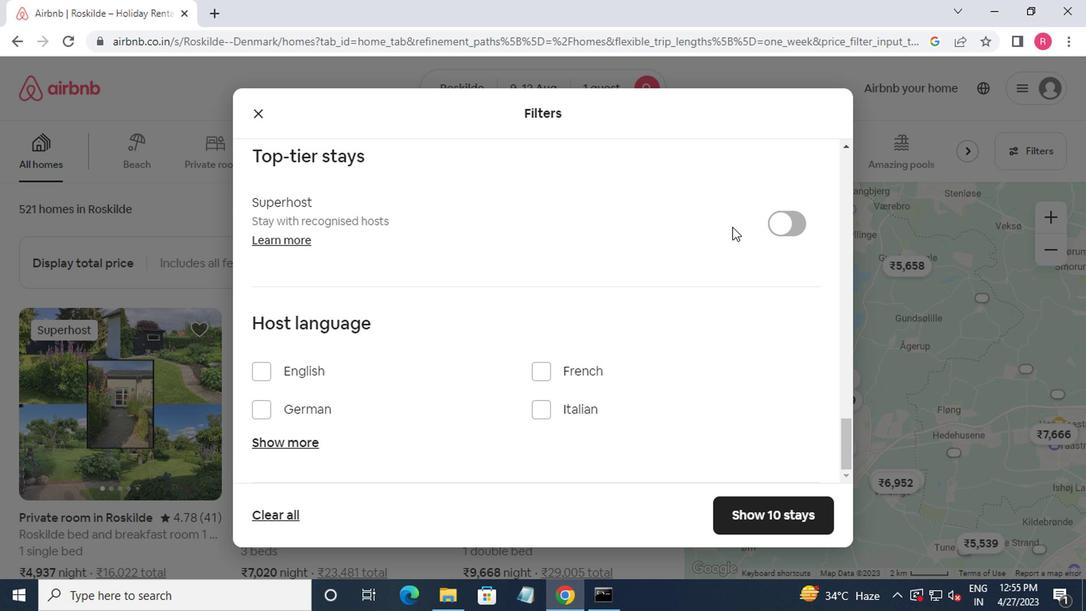 
Action: Mouse moved to (255, 376)
Screenshot: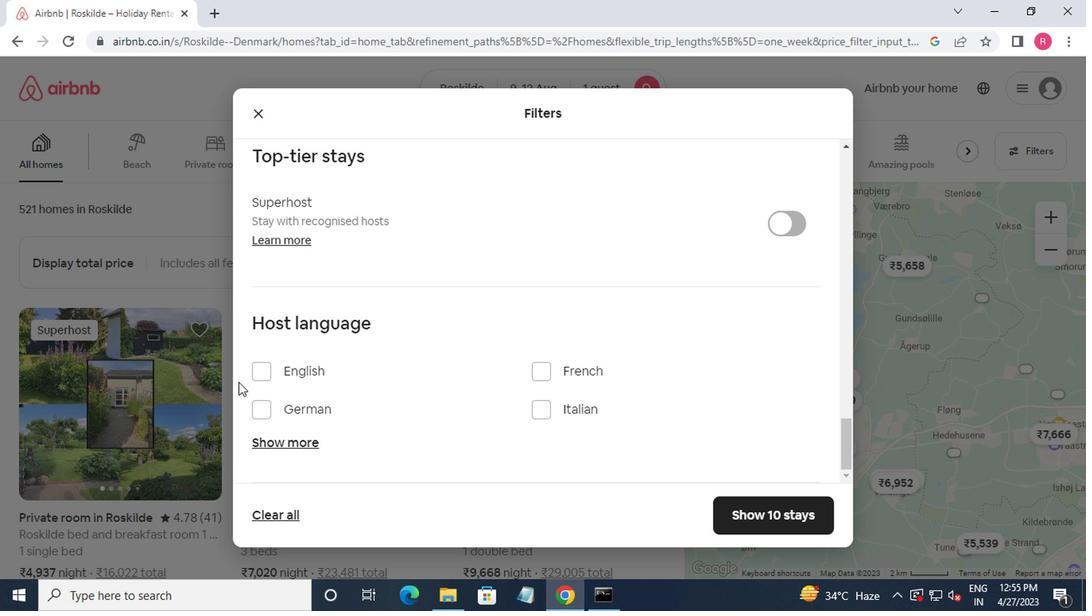 
Action: Mouse pressed left at (255, 376)
Screenshot: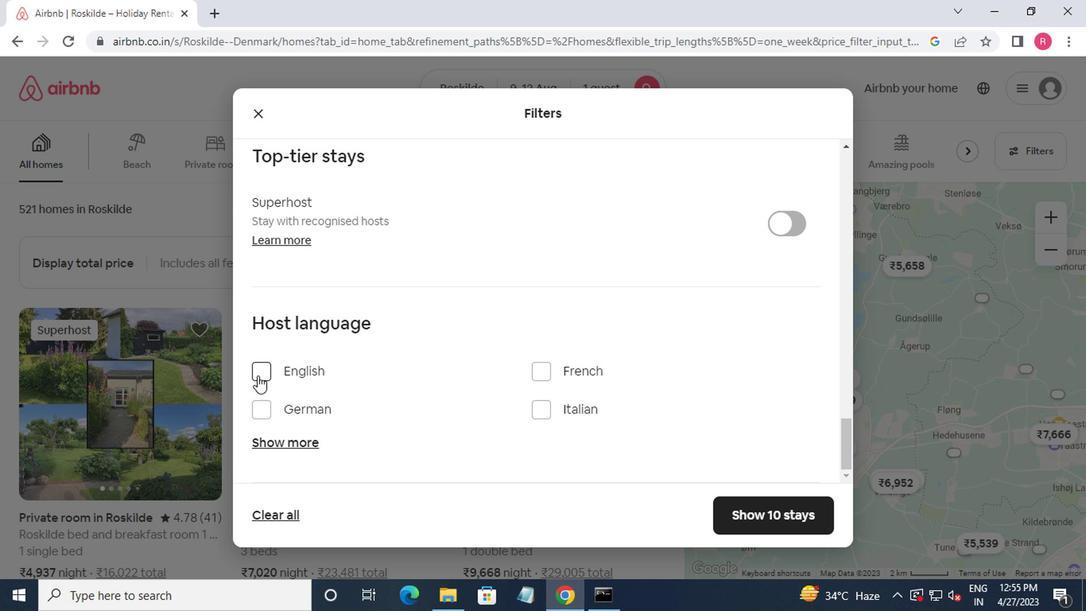 
Action: Mouse moved to (735, 508)
Screenshot: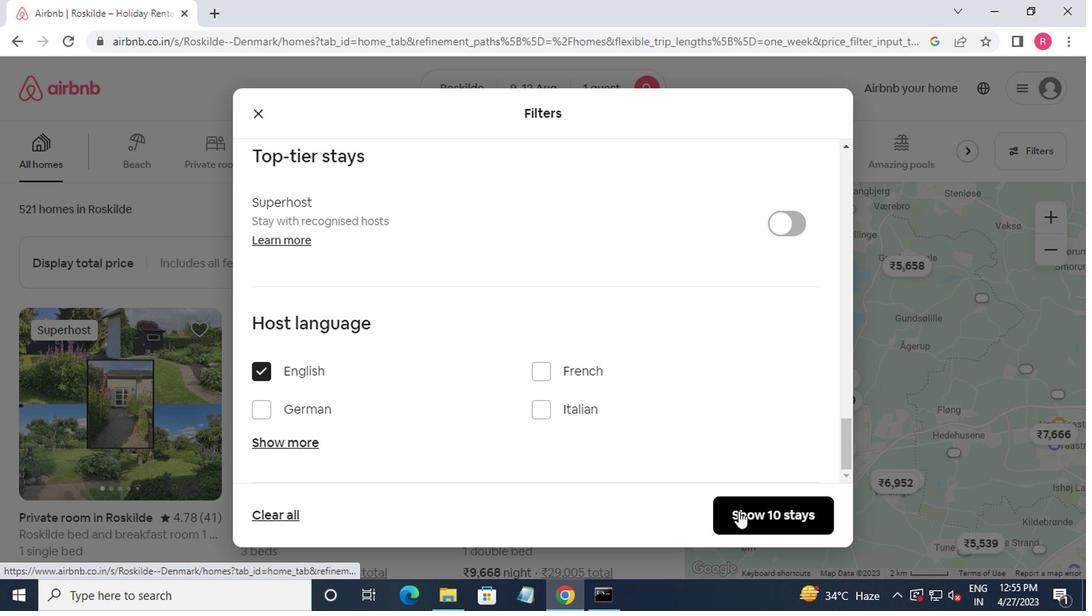 
Action: Mouse pressed left at (735, 508)
Screenshot: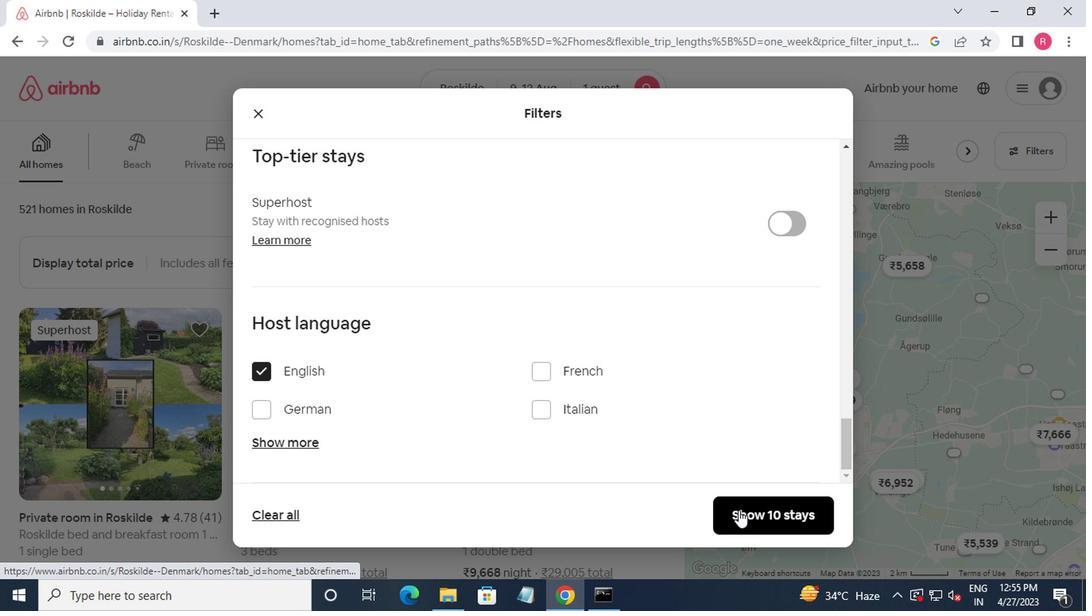 
Action: Mouse moved to (721, 499)
Screenshot: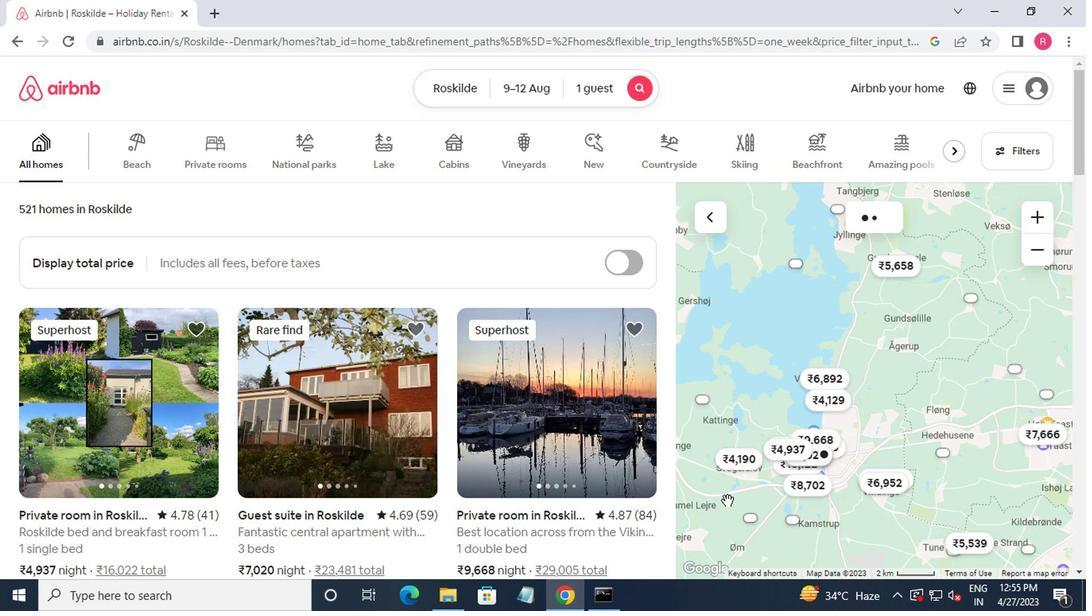 
